 Task: Find connections with filter location West Bridgford with filter topic #Socialnetworkingwith filter profile language Potuguese with filter current company Akasa Air with filter school PSG College of Arts and Science with filter industry Caterers with filter service category WordPress Design with filter keywords title Account Manager
Action: Mouse moved to (529, 64)
Screenshot: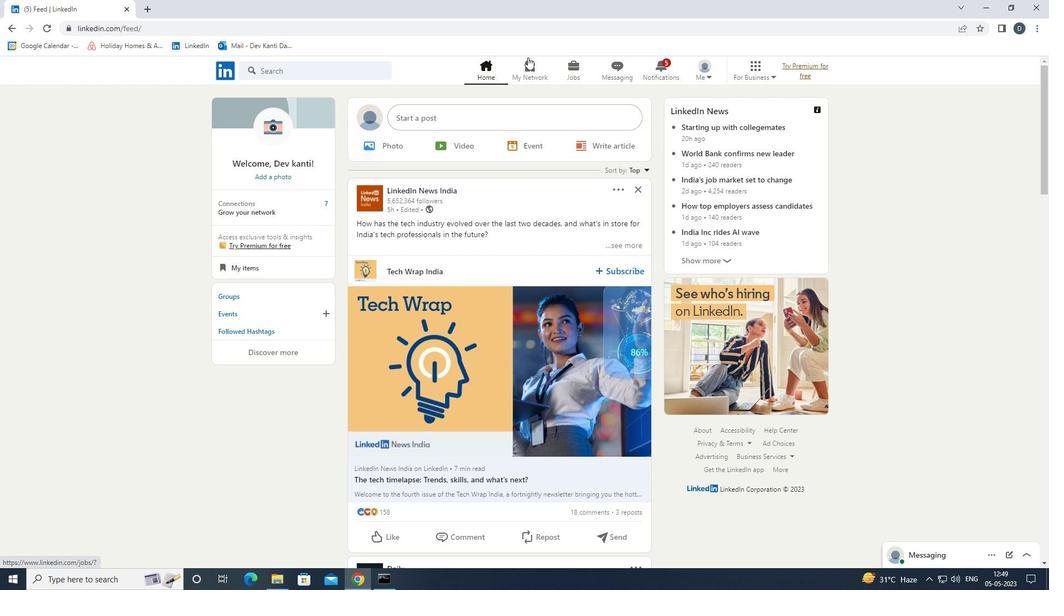 
Action: Mouse pressed left at (529, 64)
Screenshot: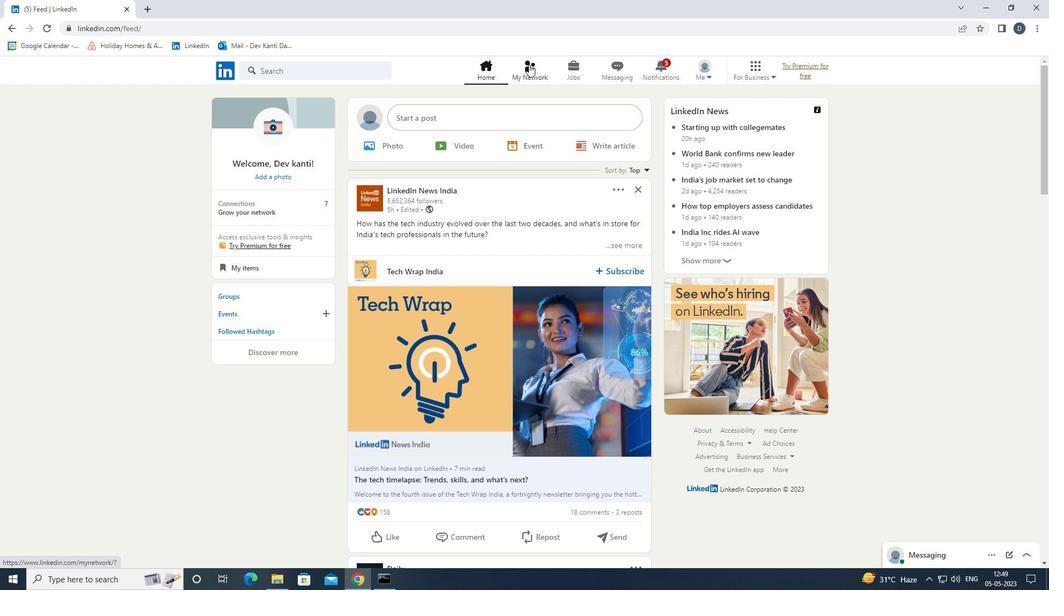 
Action: Mouse moved to (360, 133)
Screenshot: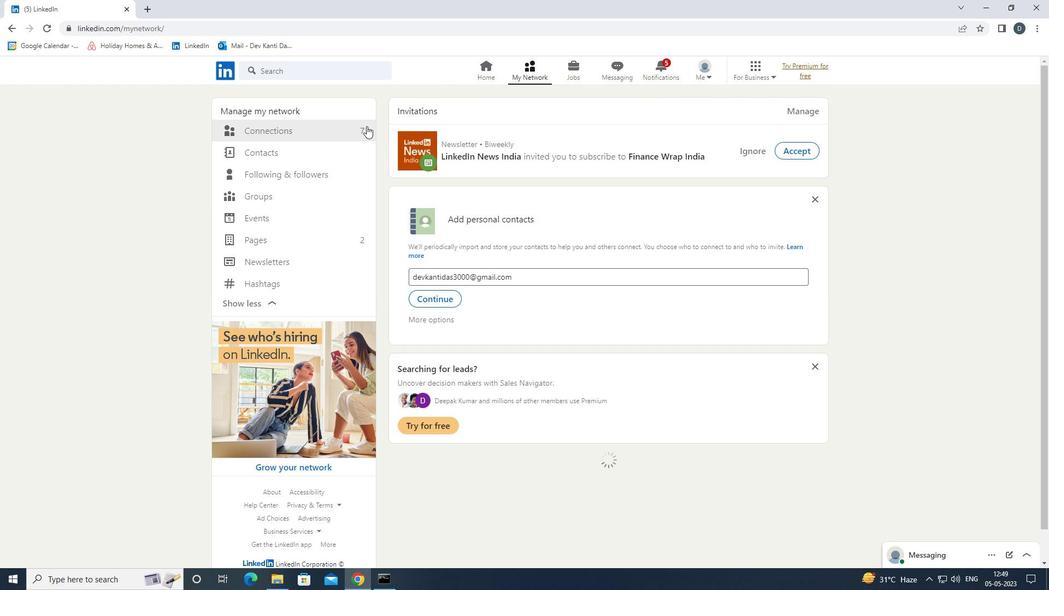 
Action: Mouse pressed left at (360, 133)
Screenshot: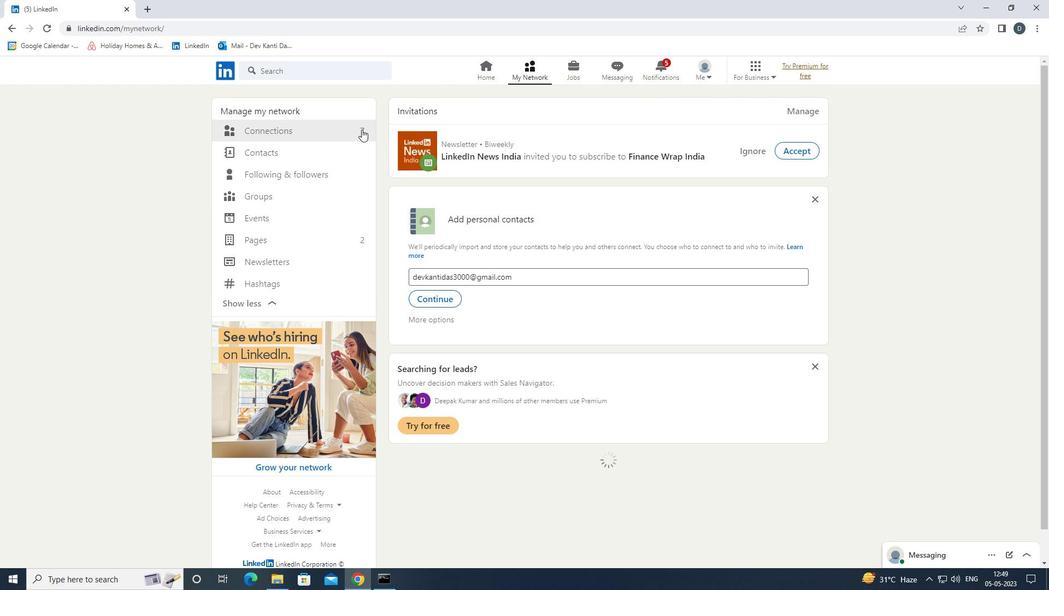 
Action: Mouse moved to (600, 132)
Screenshot: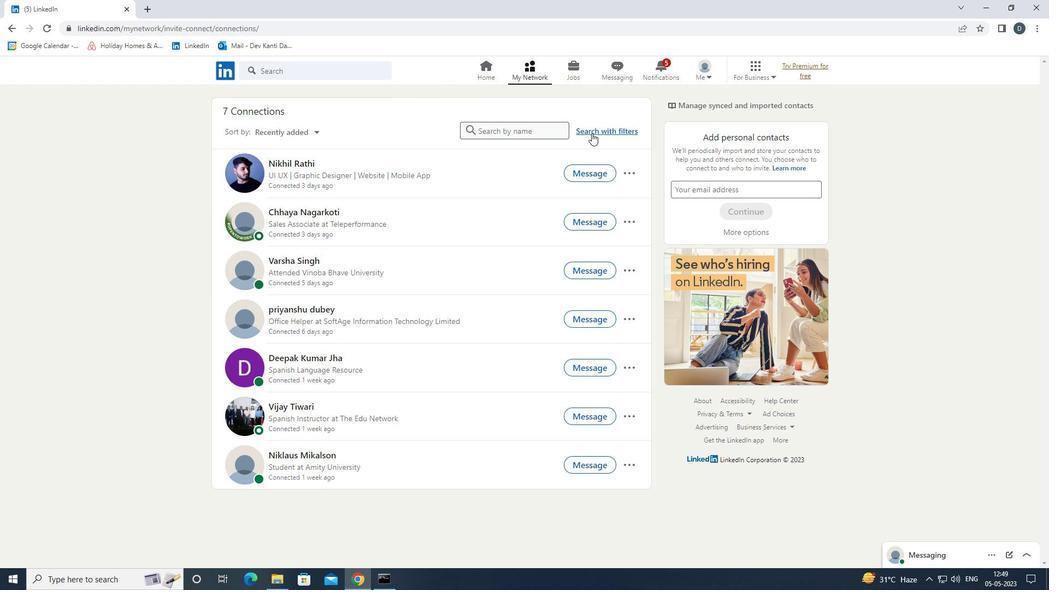 
Action: Mouse pressed left at (600, 132)
Screenshot: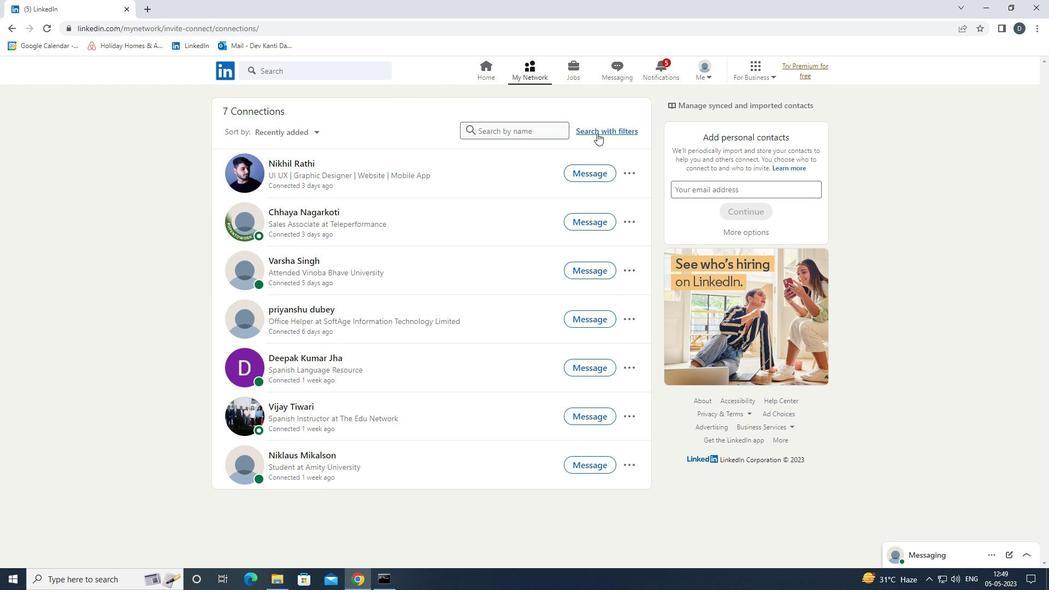 
Action: Mouse moved to (556, 101)
Screenshot: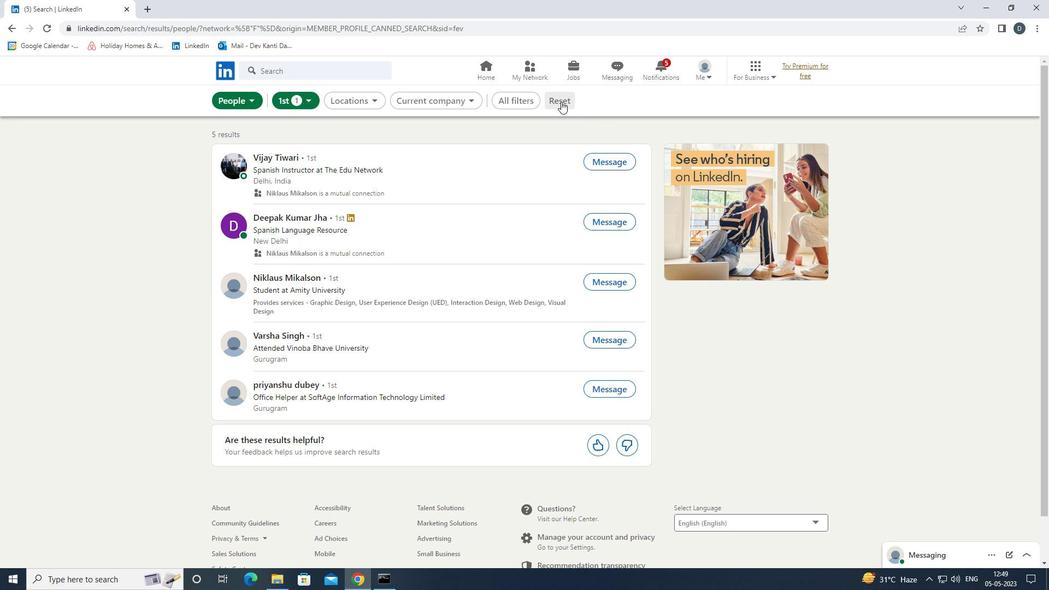 
Action: Mouse pressed left at (556, 101)
Screenshot: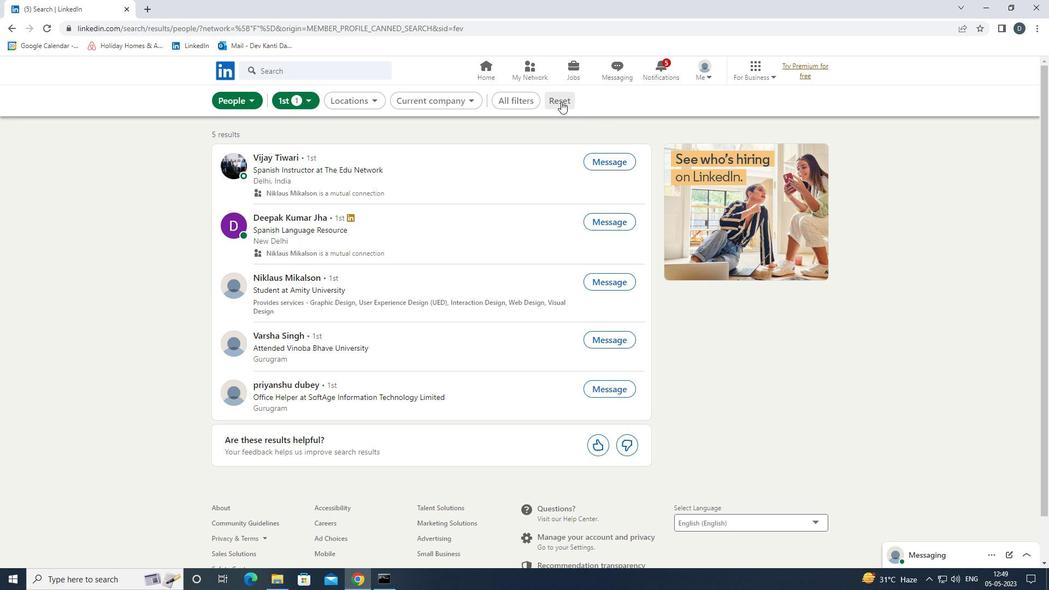 
Action: Mouse moved to (538, 98)
Screenshot: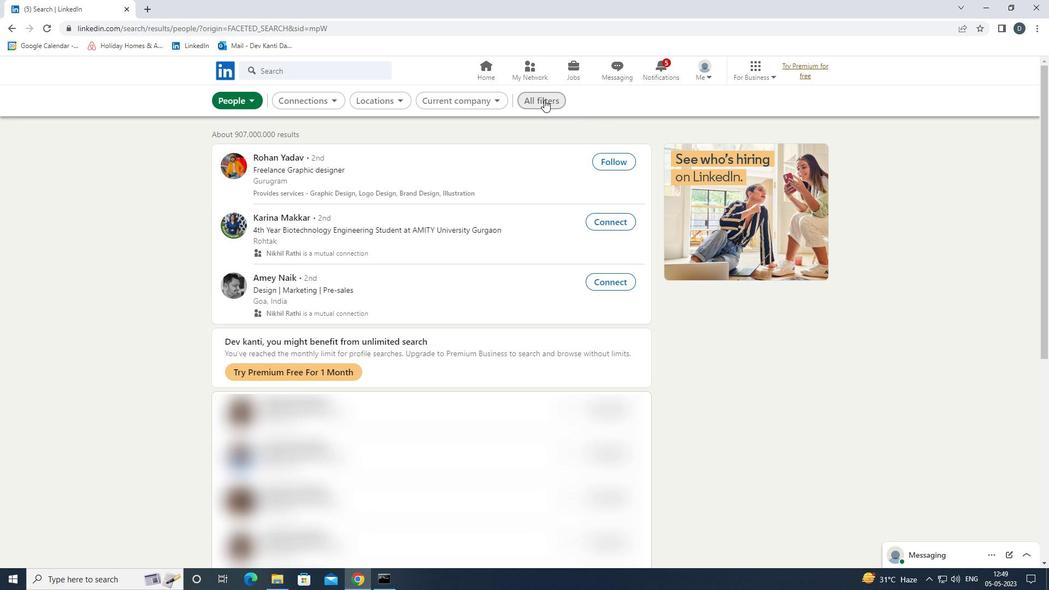 
Action: Mouse pressed left at (538, 98)
Screenshot: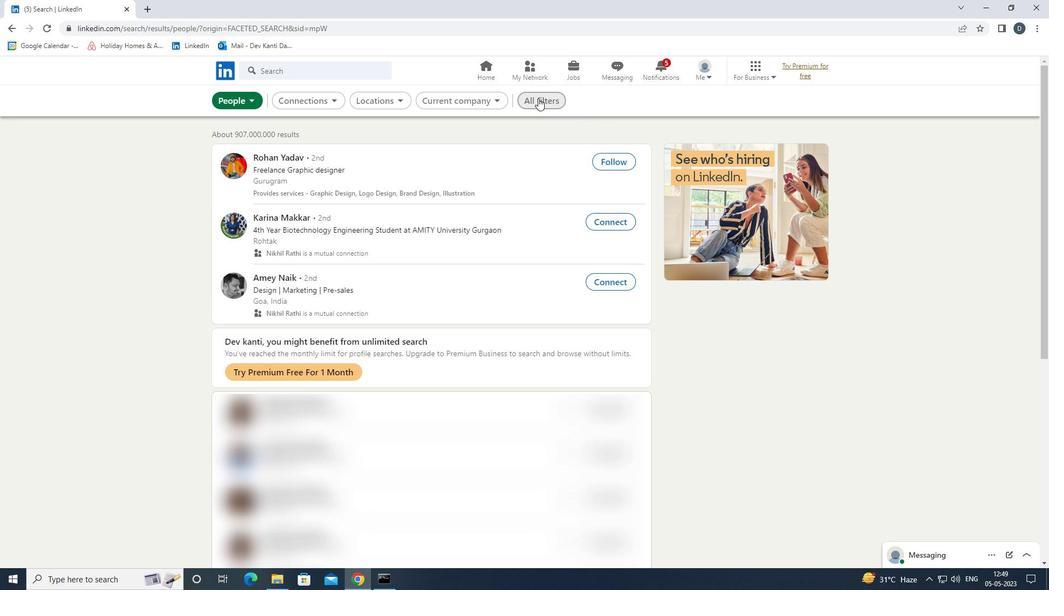 
Action: Mouse moved to (874, 288)
Screenshot: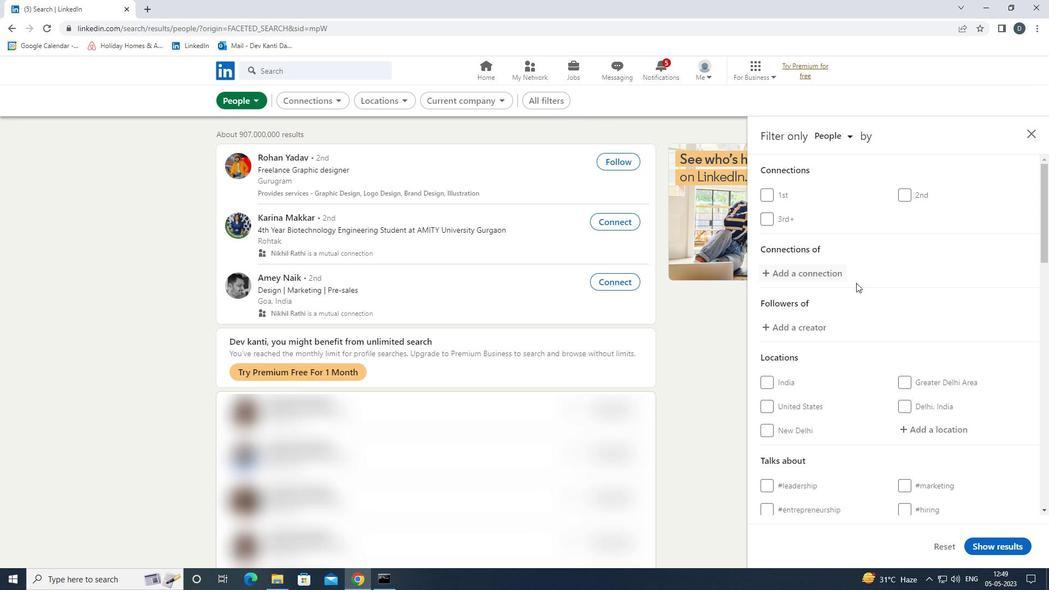 
Action: Mouse scrolled (874, 288) with delta (0, 0)
Screenshot: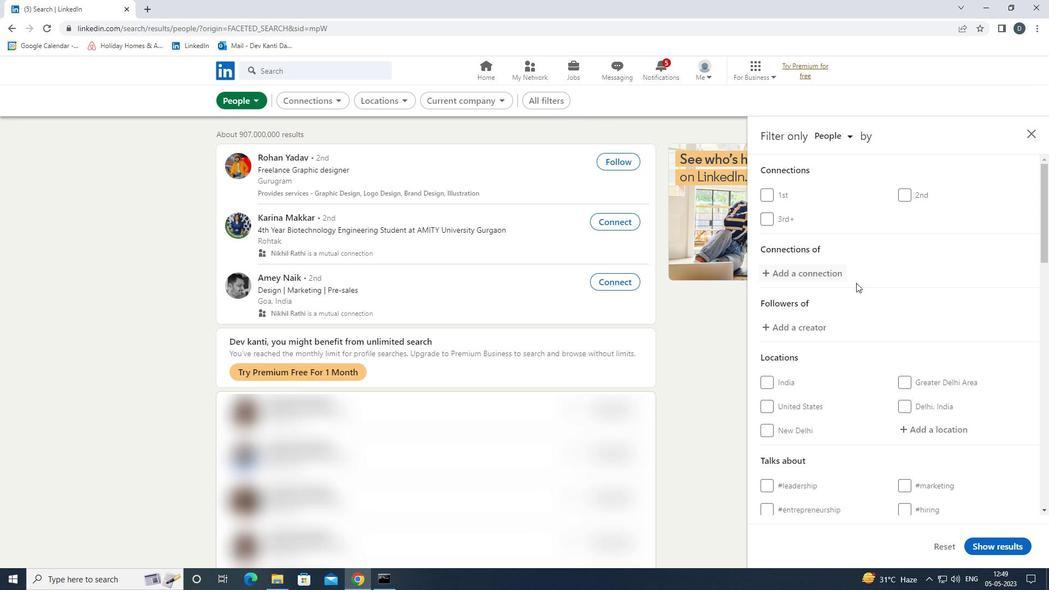 
Action: Mouse moved to (885, 290)
Screenshot: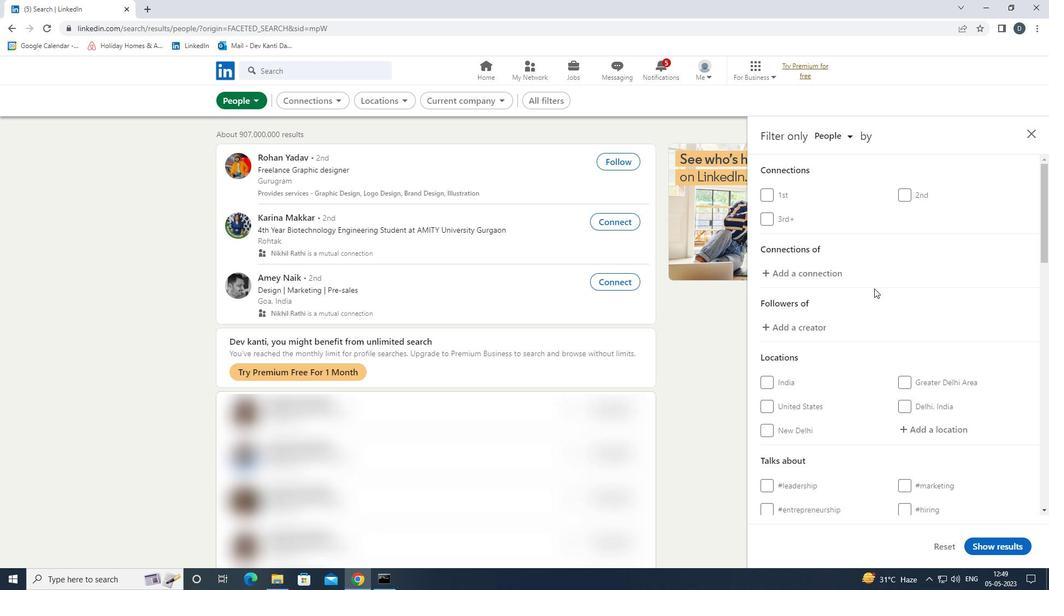 
Action: Mouse scrolled (885, 289) with delta (0, 0)
Screenshot: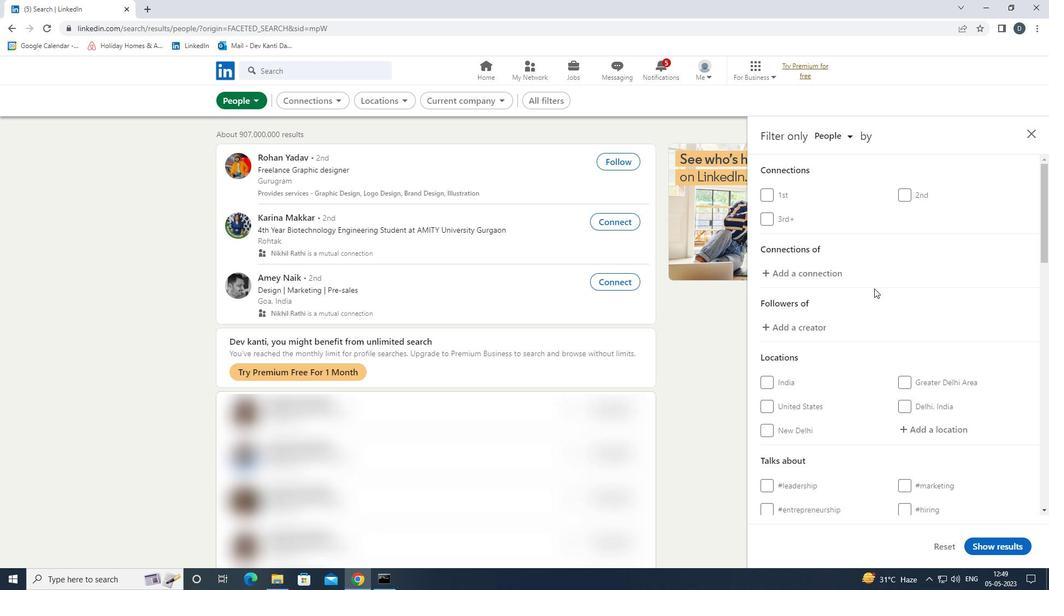 
Action: Mouse moved to (912, 311)
Screenshot: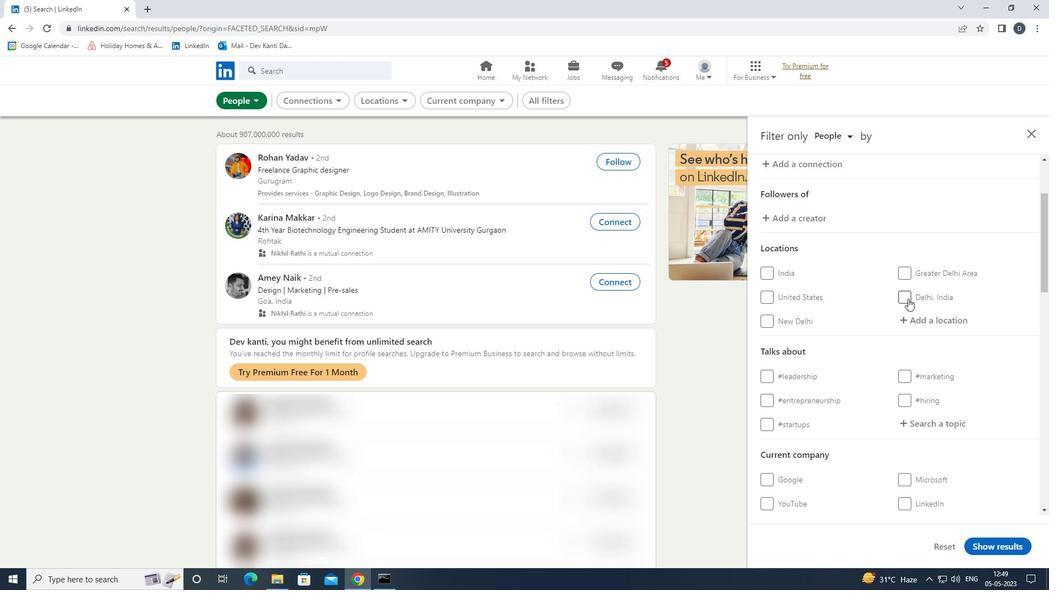 
Action: Mouse pressed left at (912, 311)
Screenshot: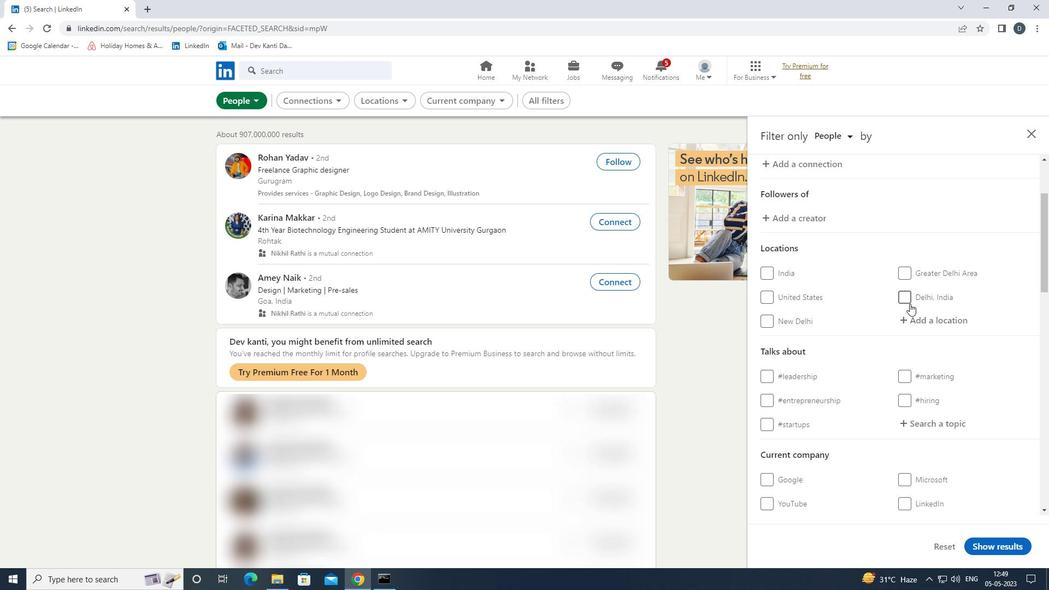 
Action: Mouse moved to (821, 321)
Screenshot: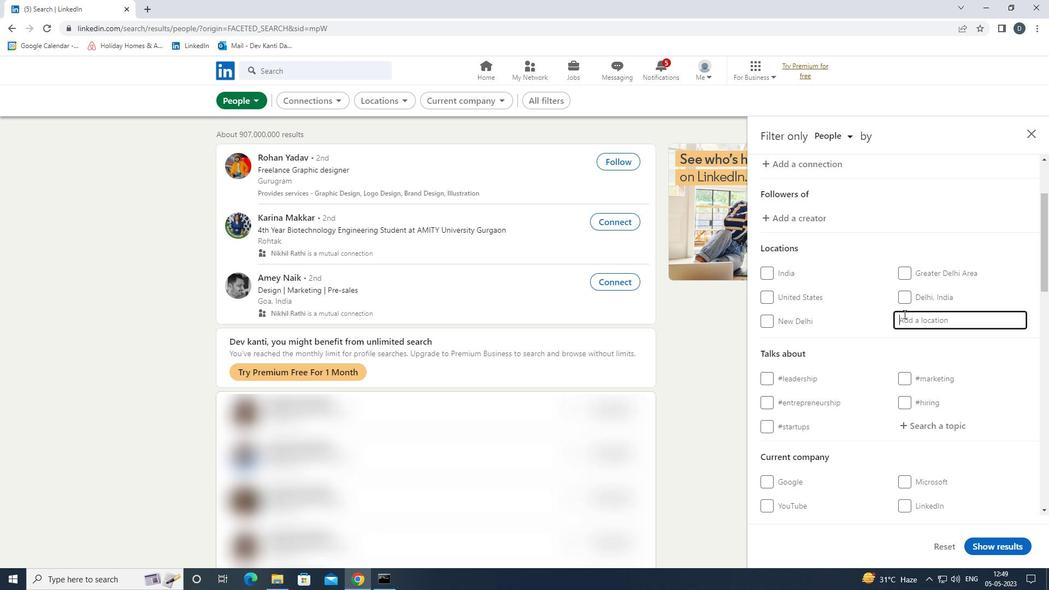 
Action: Key pressed <Key.shift><Key.shift>WEST<Key.space><Key.shift>BRIDFORD<Key.down><Key.left><Key.left><Key.left><Key.left>
Screenshot: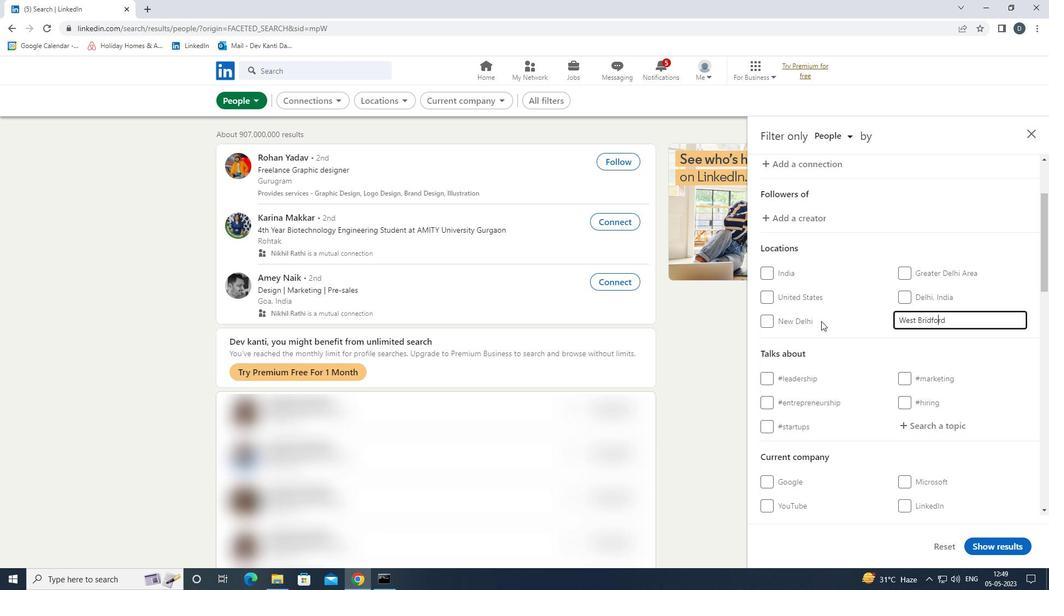 
Action: Mouse moved to (821, 321)
Screenshot: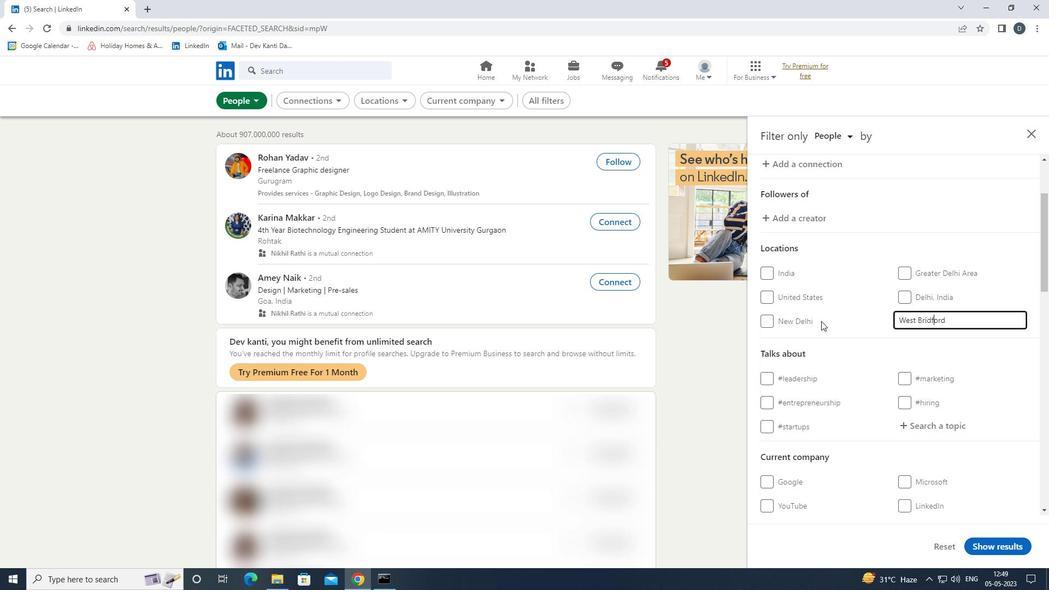 
Action: Key pressed G<Key.right><Key.right><Key.right><Key.right><Key.enter>
Screenshot: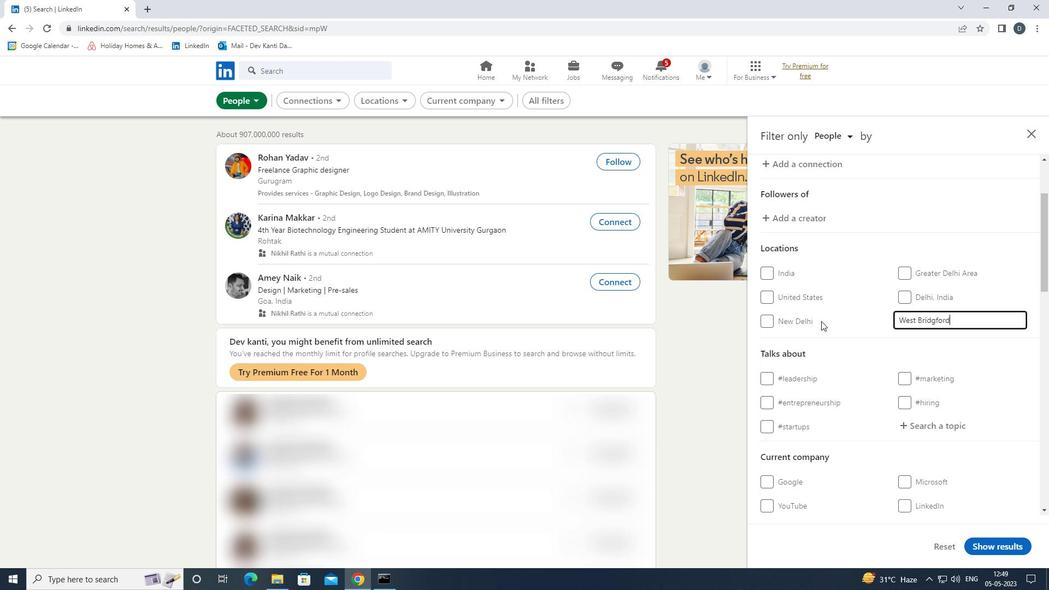 
Action: Mouse scrolled (821, 320) with delta (0, 0)
Screenshot: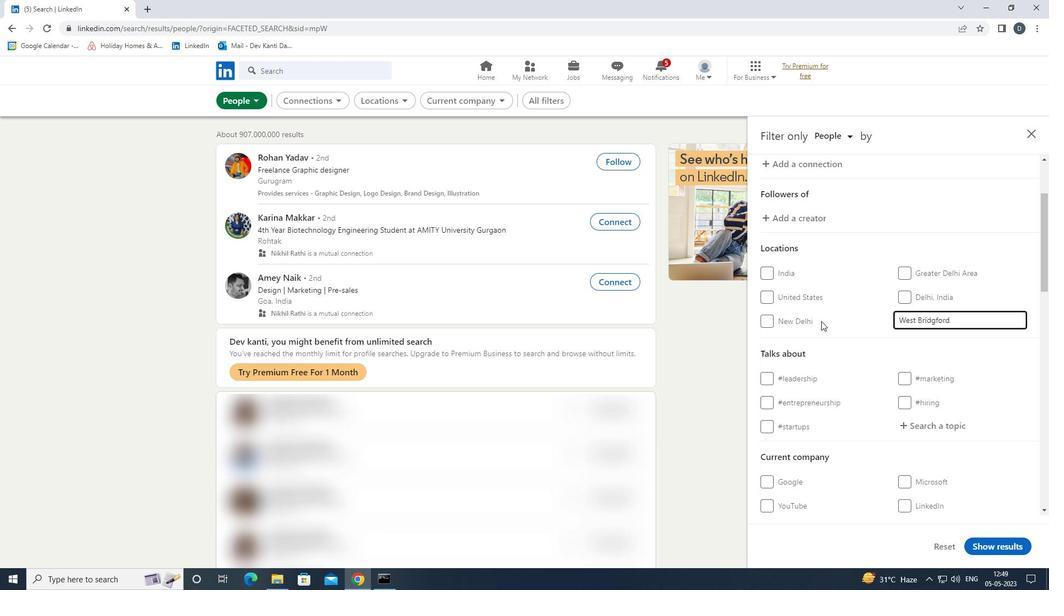 
Action: Mouse moved to (835, 318)
Screenshot: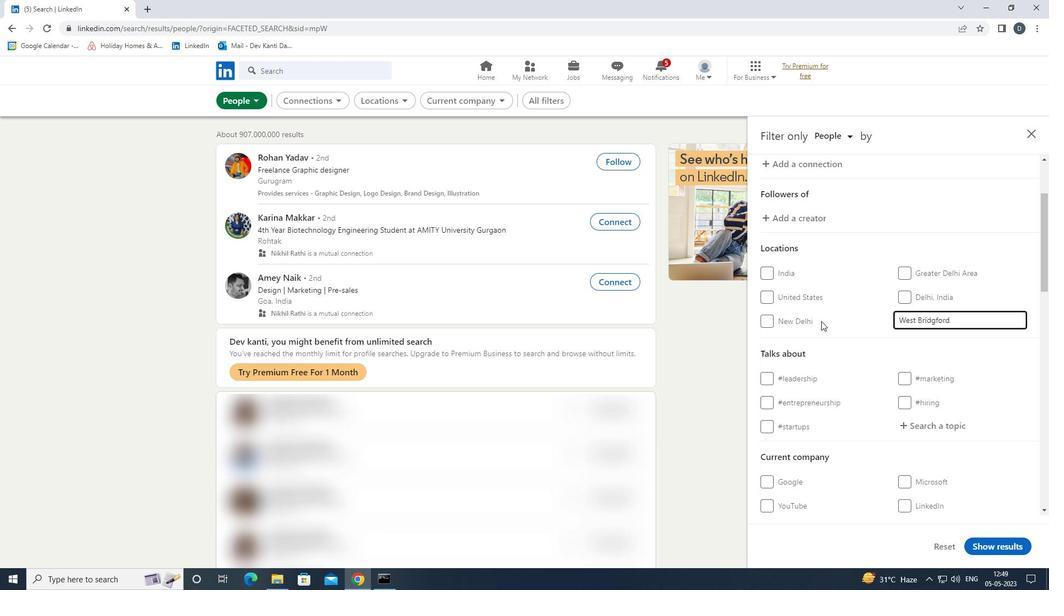
Action: Mouse scrolled (835, 317) with delta (0, 0)
Screenshot: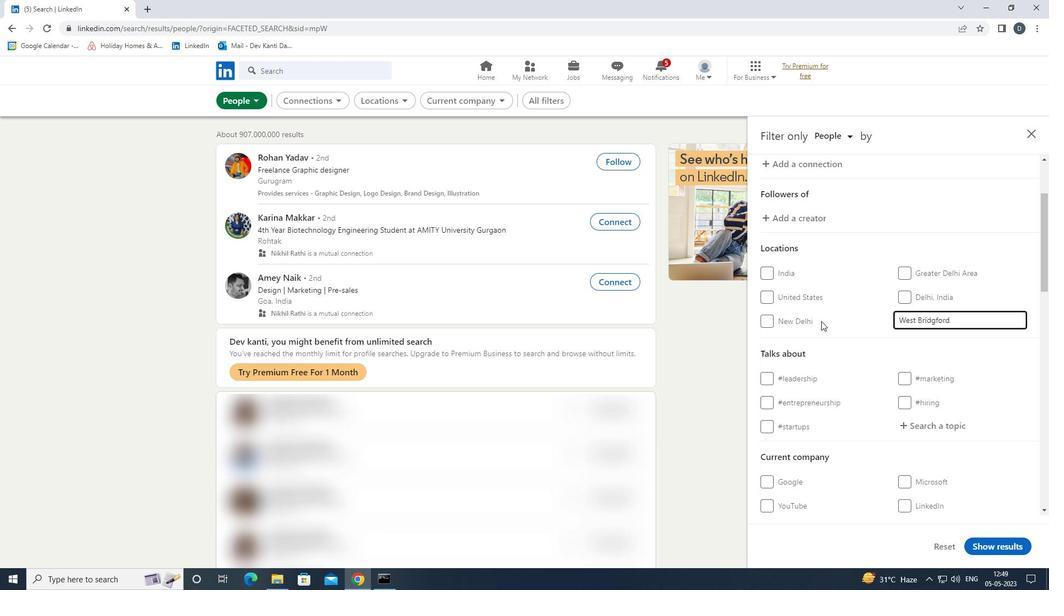 
Action: Mouse moved to (917, 306)
Screenshot: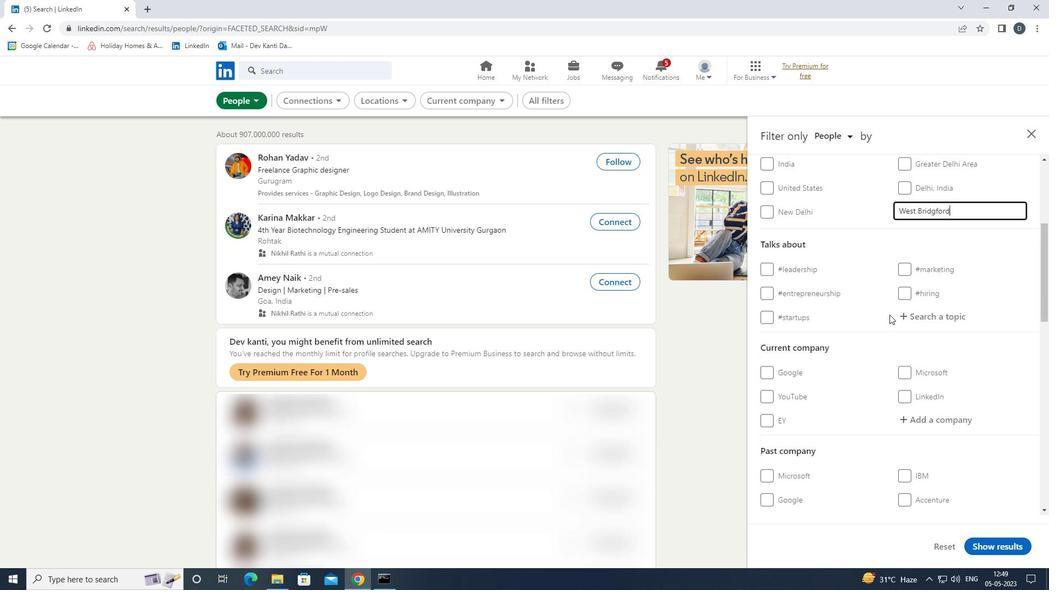 
Action: Mouse pressed left at (917, 306)
Screenshot: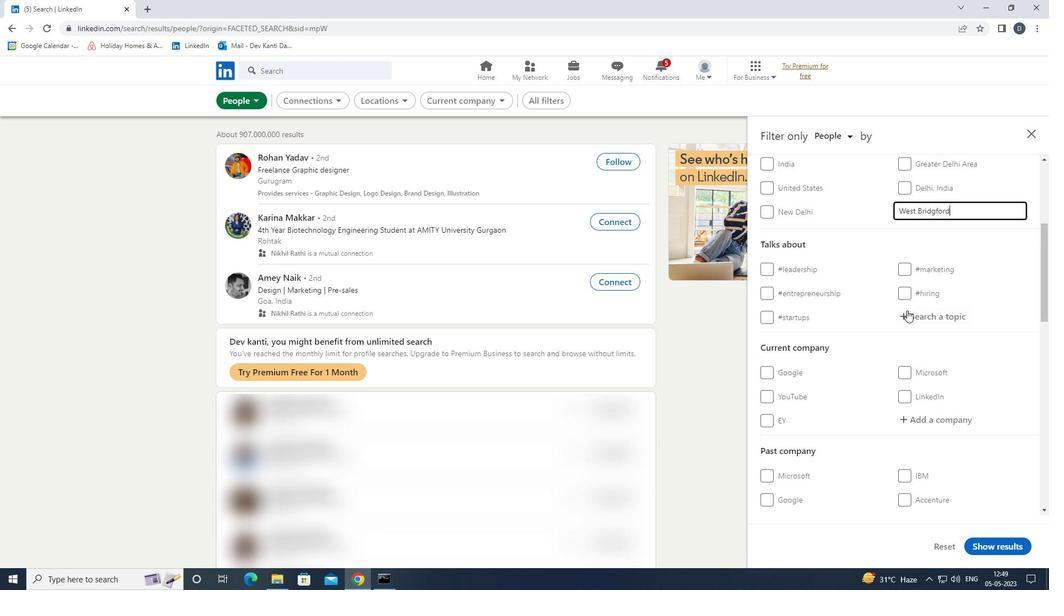 
Action: Mouse moved to (911, 311)
Screenshot: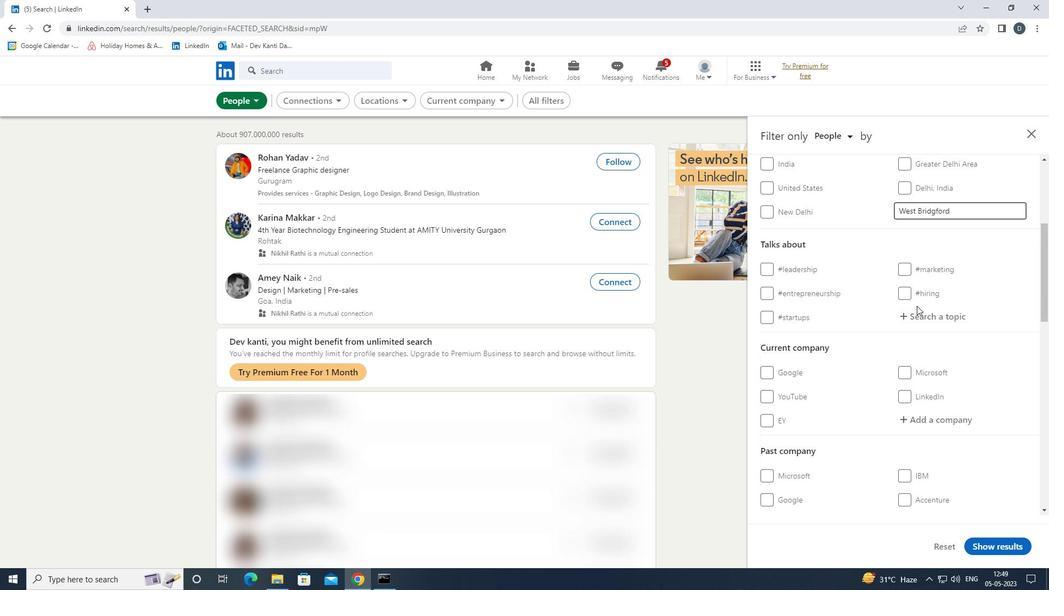 
Action: Mouse pressed left at (911, 311)
Screenshot: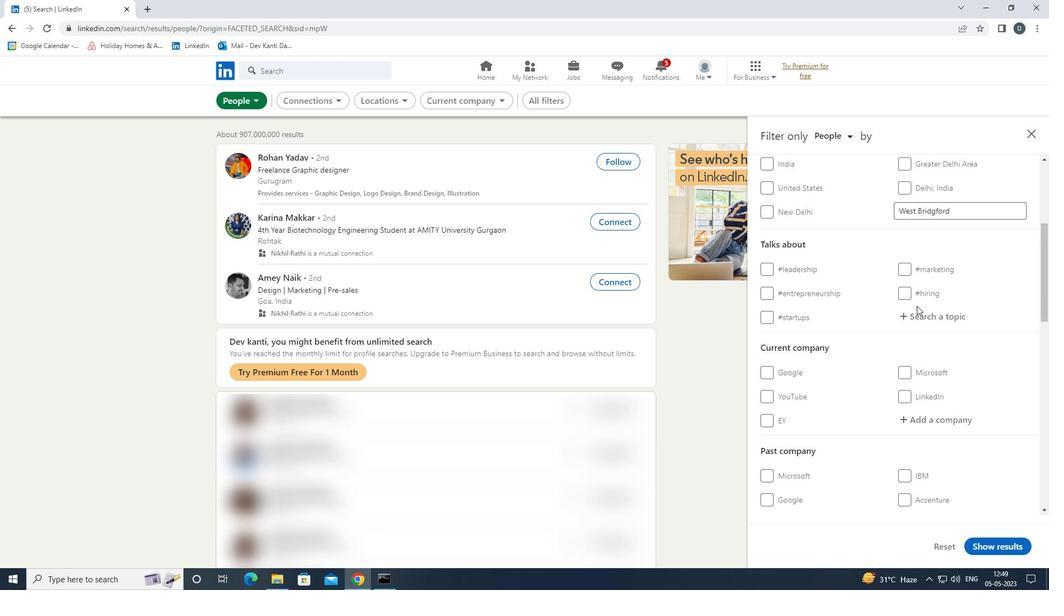 
Action: Mouse moved to (816, 300)
Screenshot: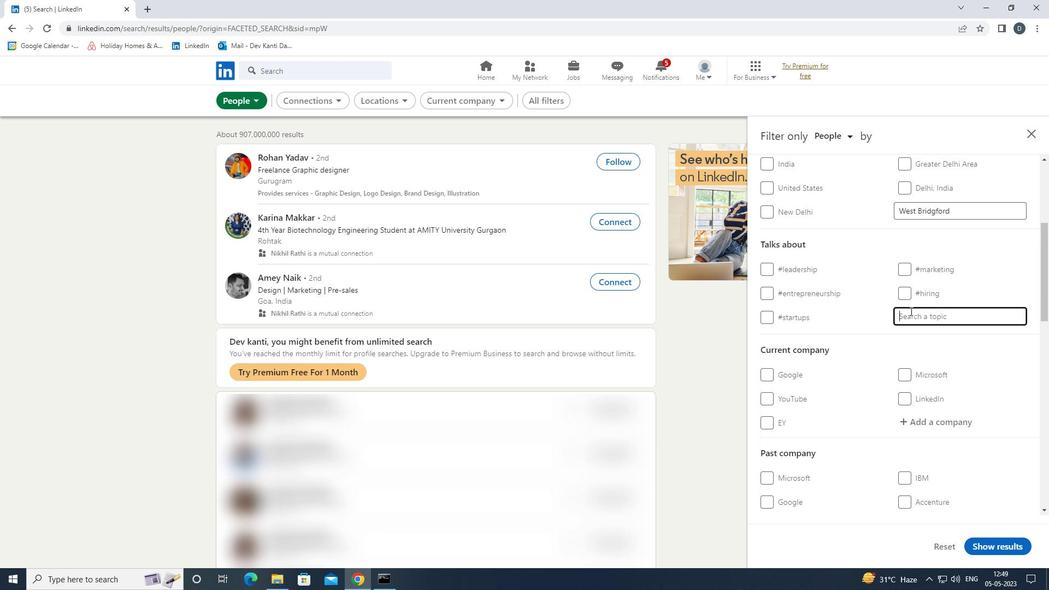 
Action: Key pressed SOCIALNETWORKING<Key.down><Key.enter>
Screenshot: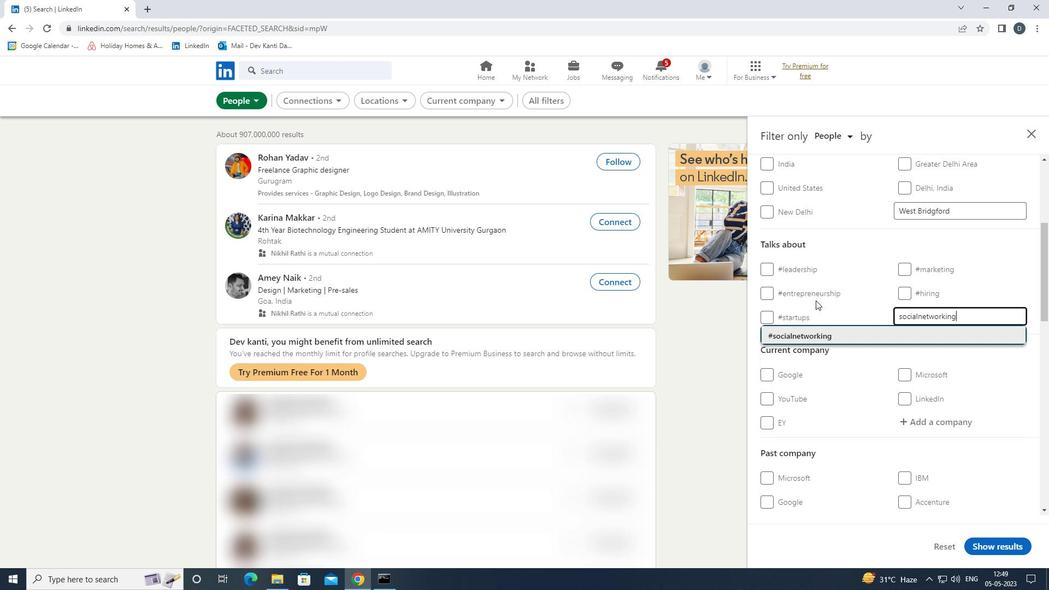 
Action: Mouse moved to (816, 300)
Screenshot: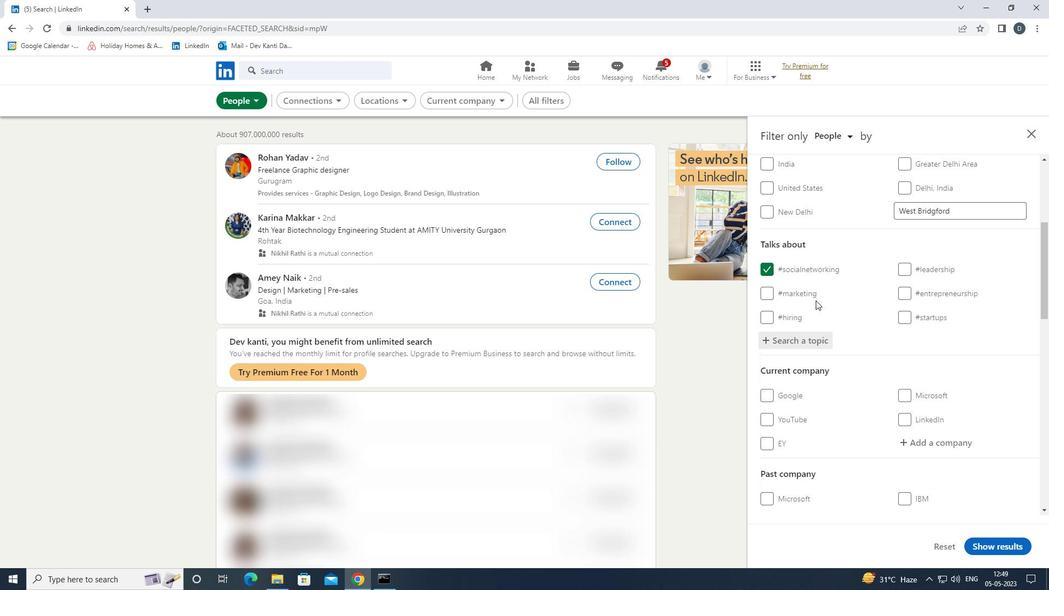 
Action: Mouse scrolled (816, 300) with delta (0, 0)
Screenshot: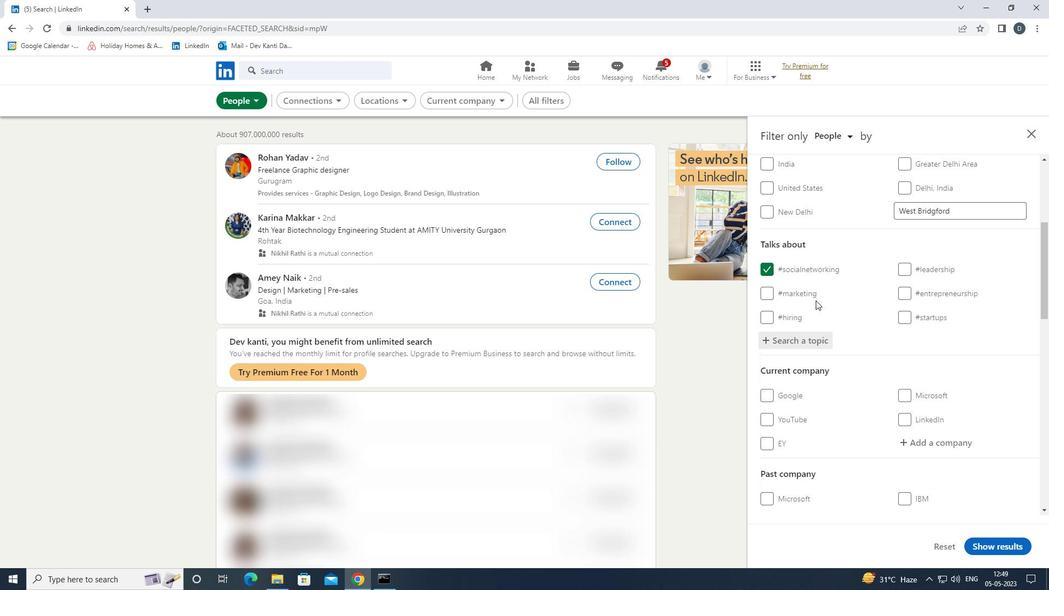 
Action: Mouse moved to (820, 301)
Screenshot: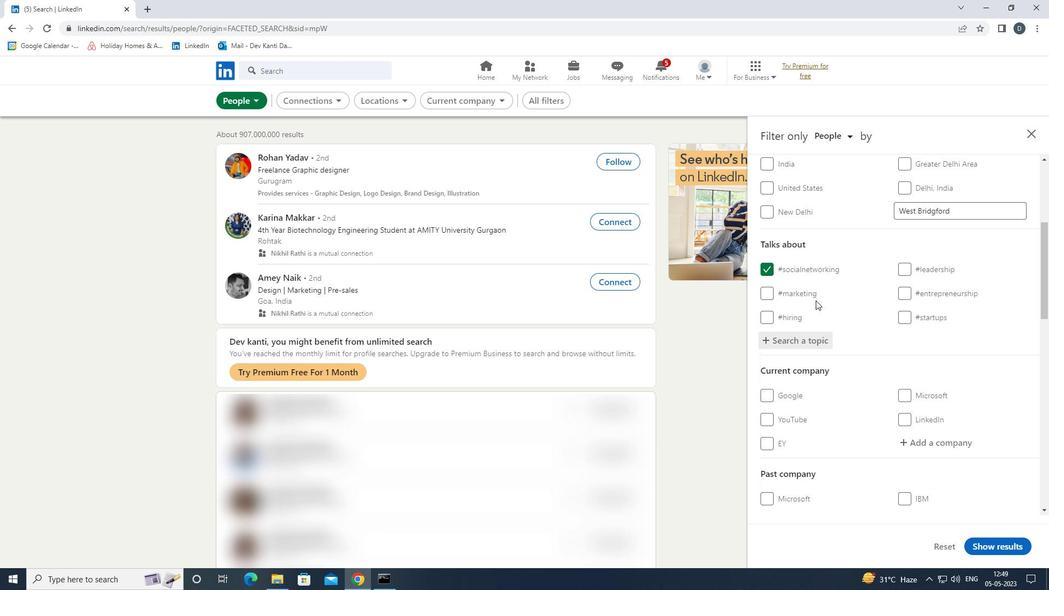 
Action: Mouse scrolled (820, 300) with delta (0, 0)
Screenshot: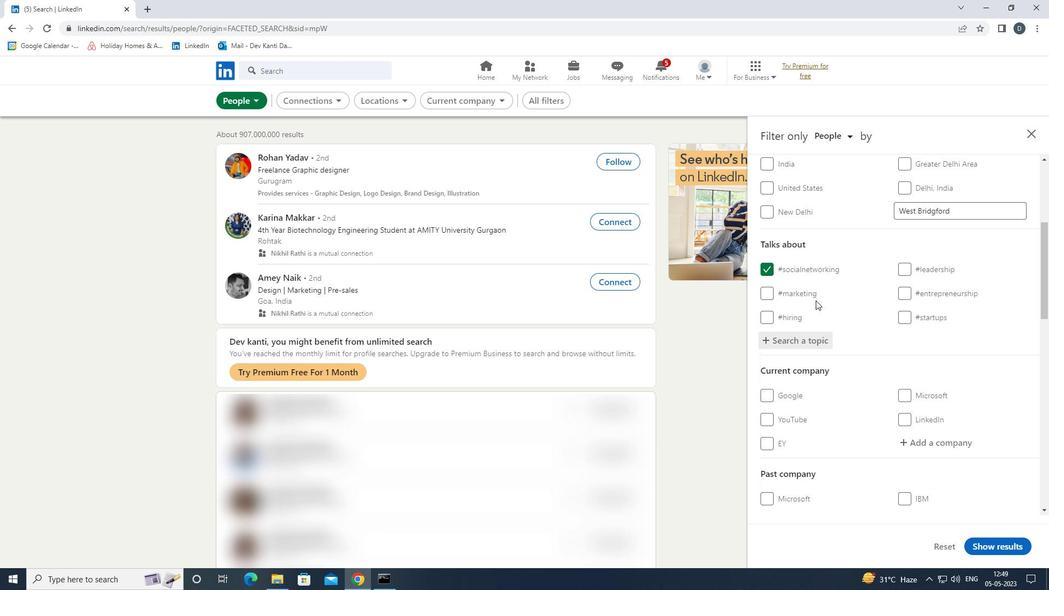 
Action: Mouse moved to (835, 306)
Screenshot: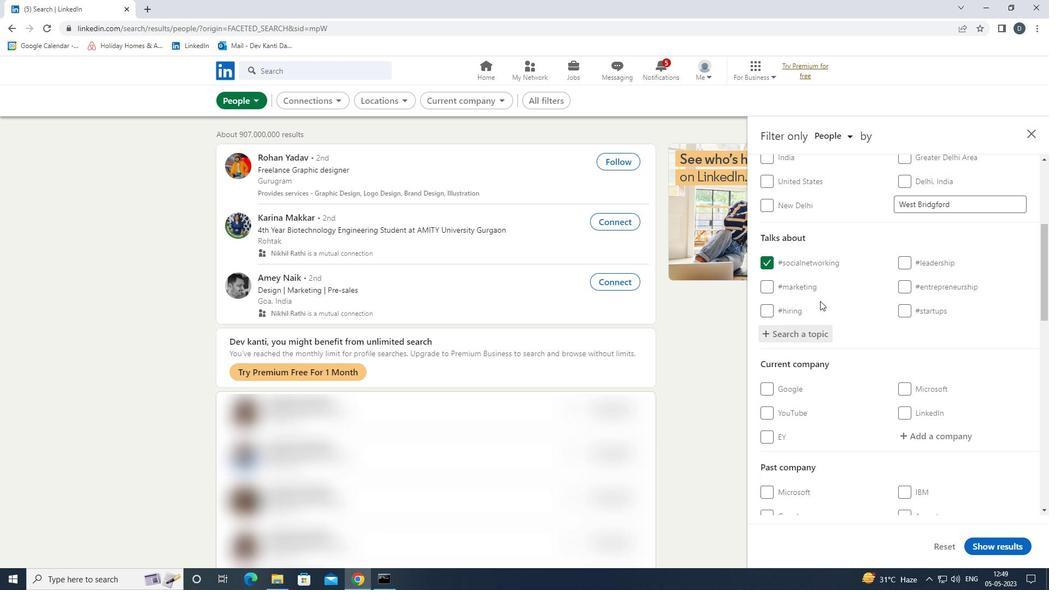 
Action: Mouse scrolled (835, 306) with delta (0, 0)
Screenshot: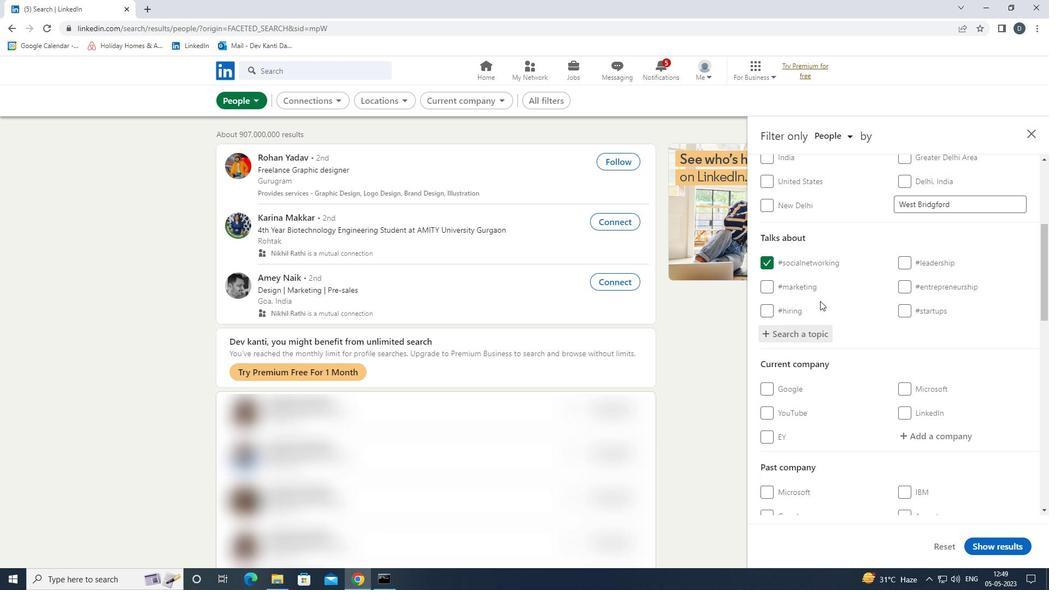 
Action: Mouse moved to (845, 310)
Screenshot: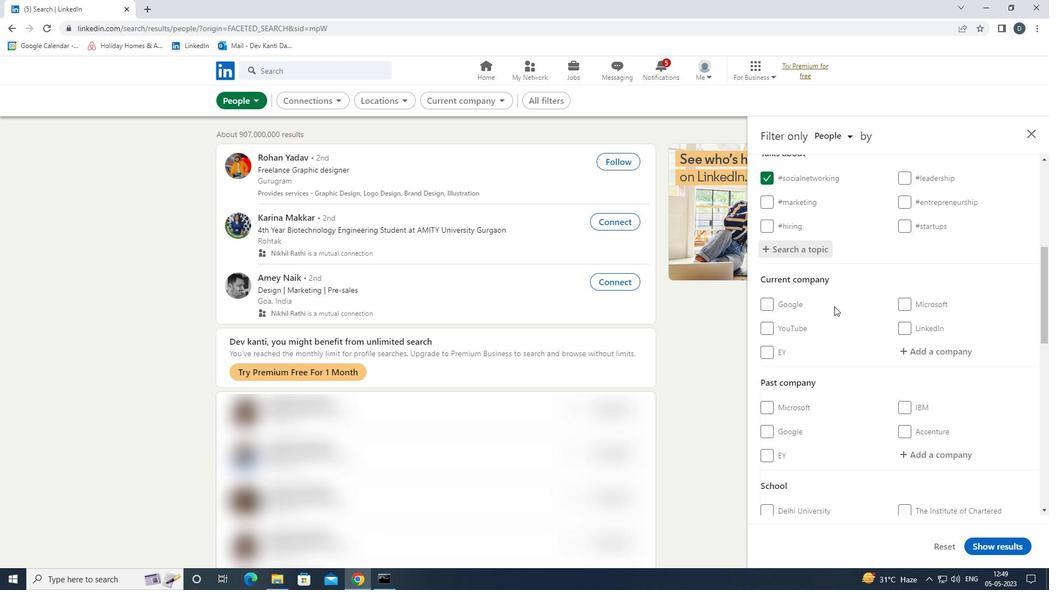 
Action: Mouse scrolled (845, 310) with delta (0, 0)
Screenshot: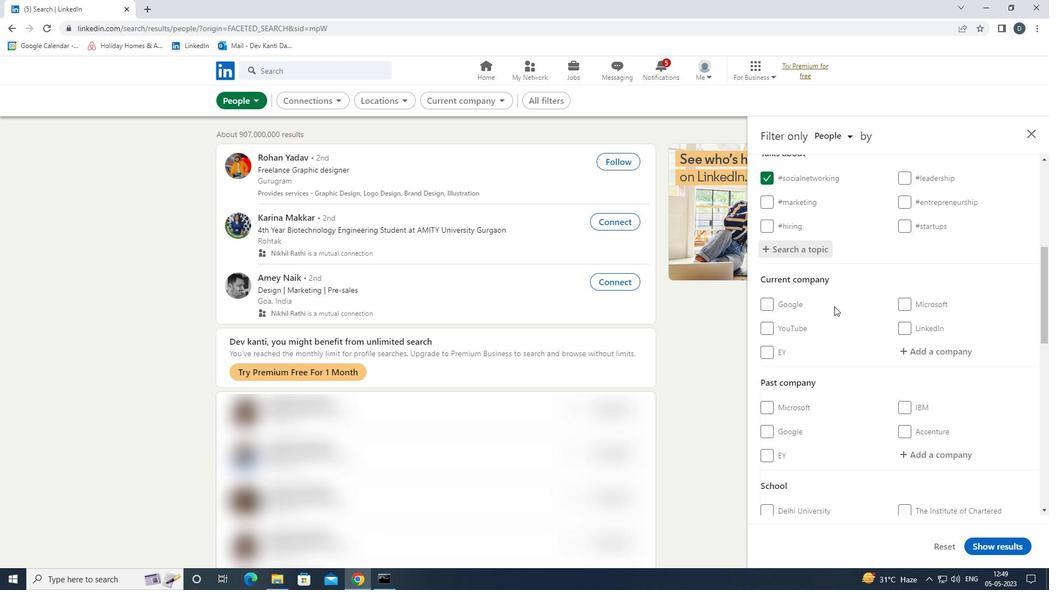 
Action: Mouse moved to (849, 310)
Screenshot: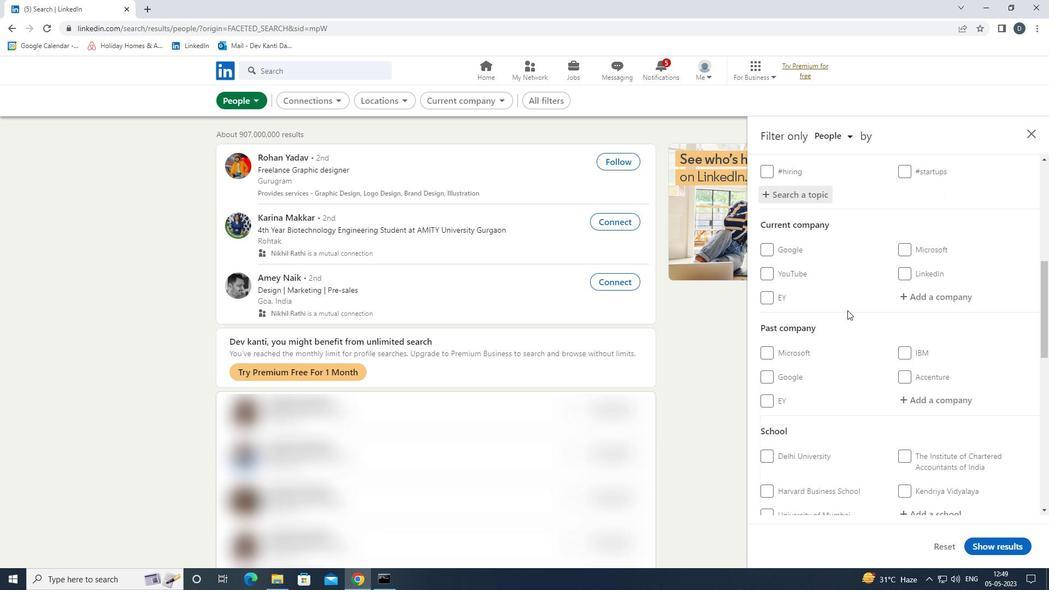 
Action: Mouse scrolled (849, 310) with delta (0, 0)
Screenshot: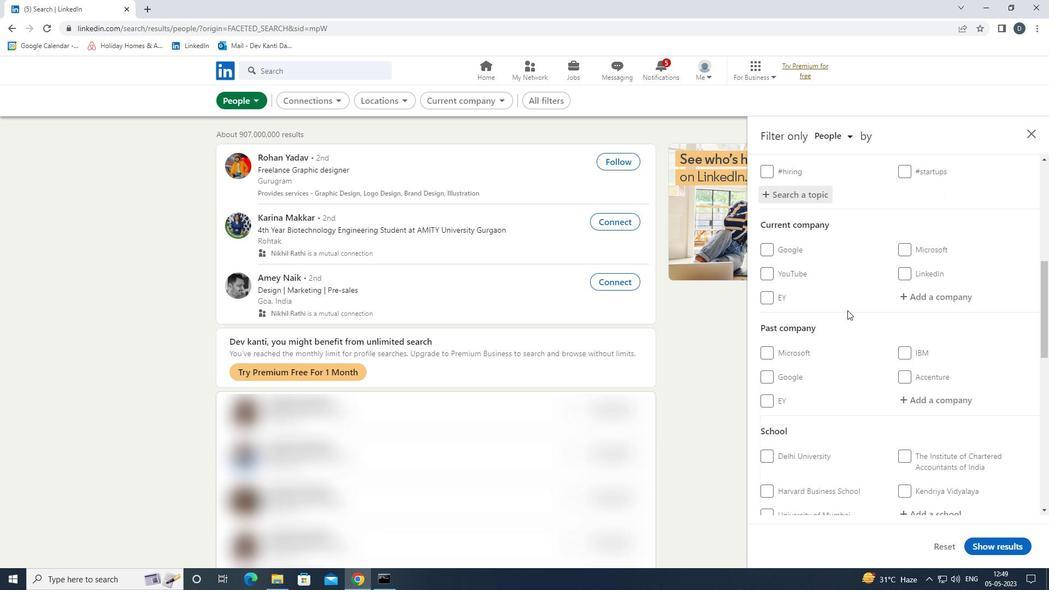 
Action: Mouse moved to (905, 270)
Screenshot: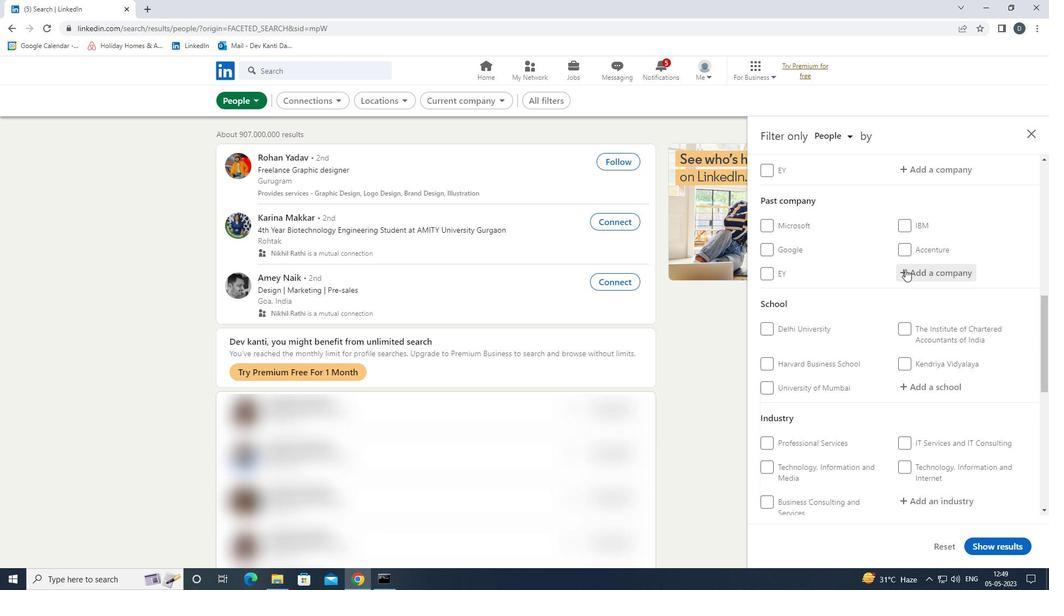 
Action: Mouse scrolled (905, 269) with delta (0, 0)
Screenshot: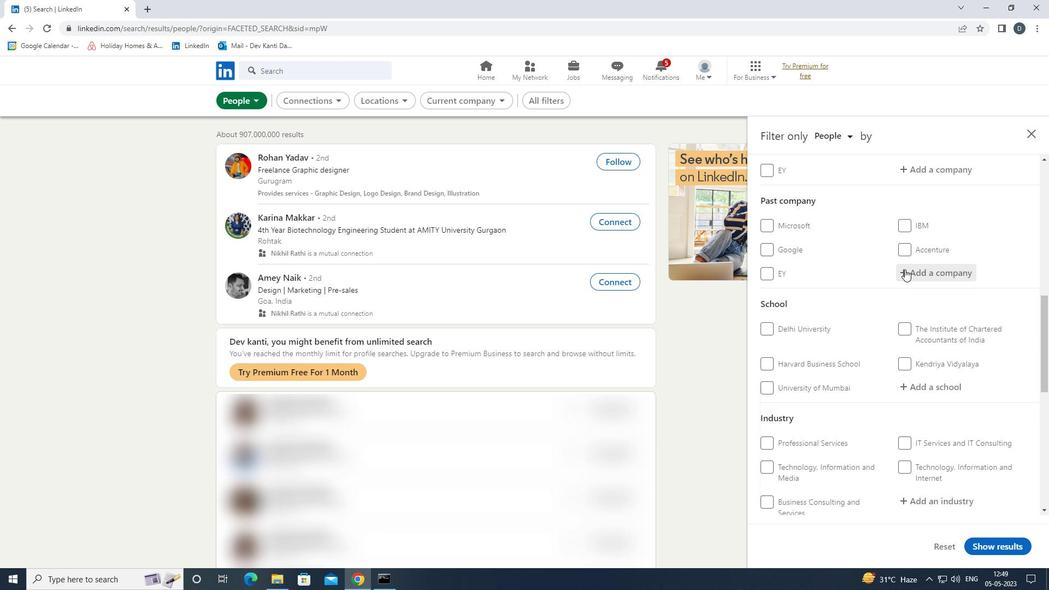 
Action: Mouse moved to (903, 273)
Screenshot: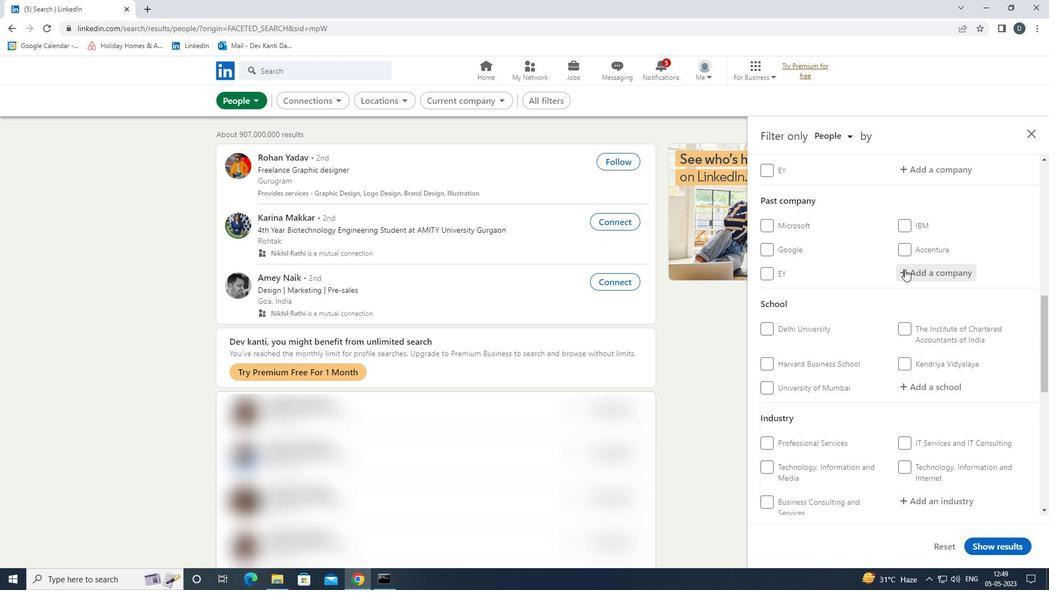 
Action: Mouse scrolled (903, 272) with delta (0, 0)
Screenshot: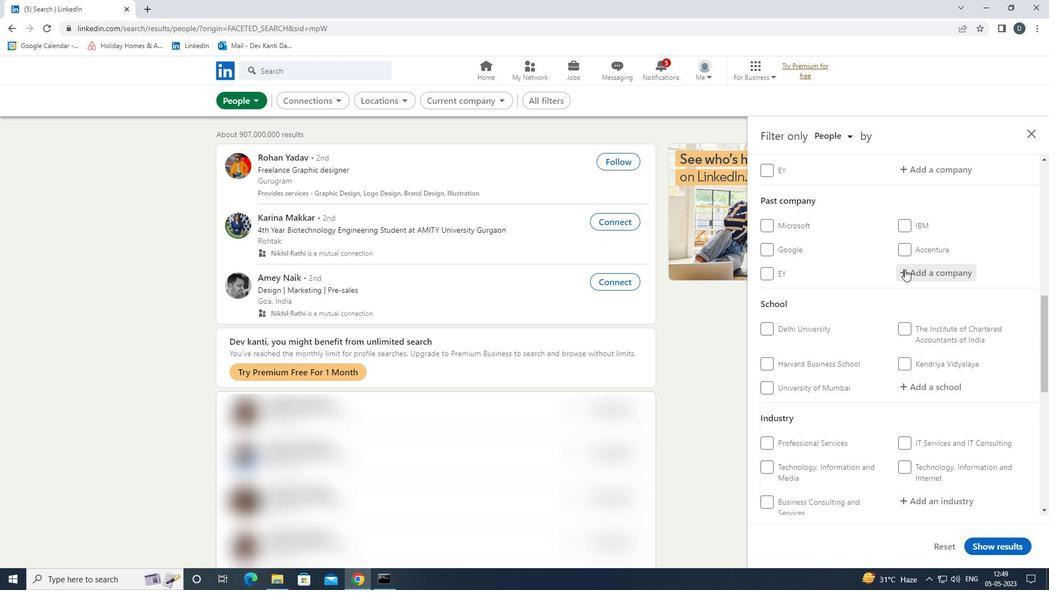 
Action: Mouse moved to (903, 276)
Screenshot: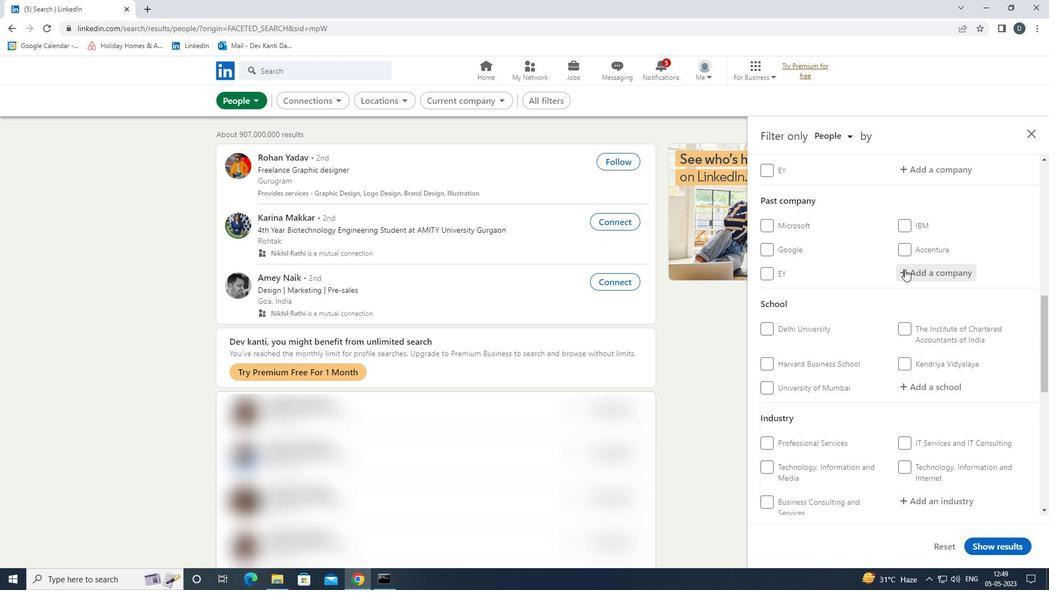 
Action: Mouse scrolled (903, 276) with delta (0, 0)
Screenshot: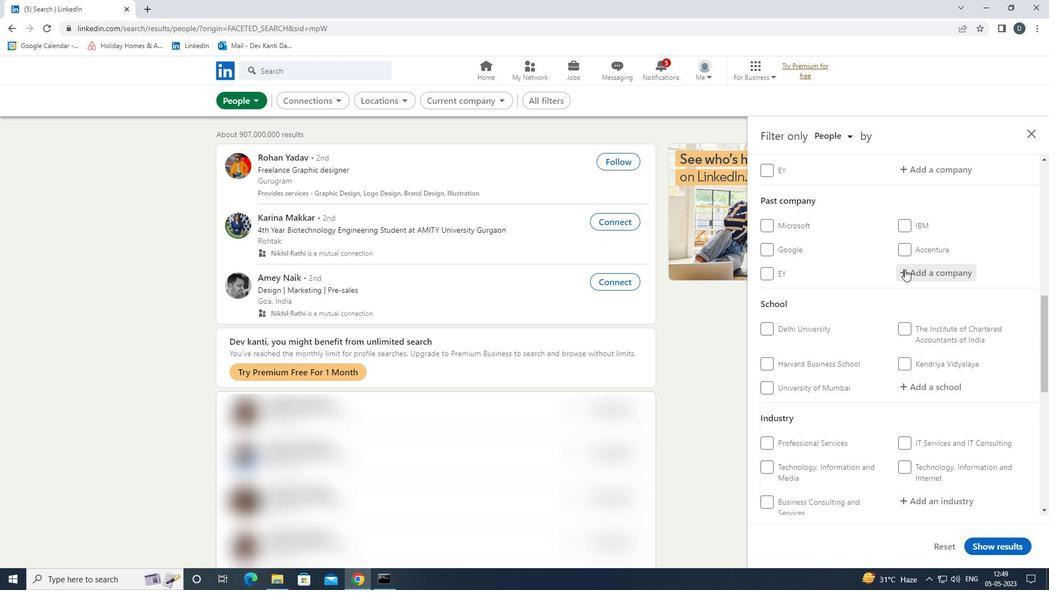 
Action: Mouse moved to (902, 279)
Screenshot: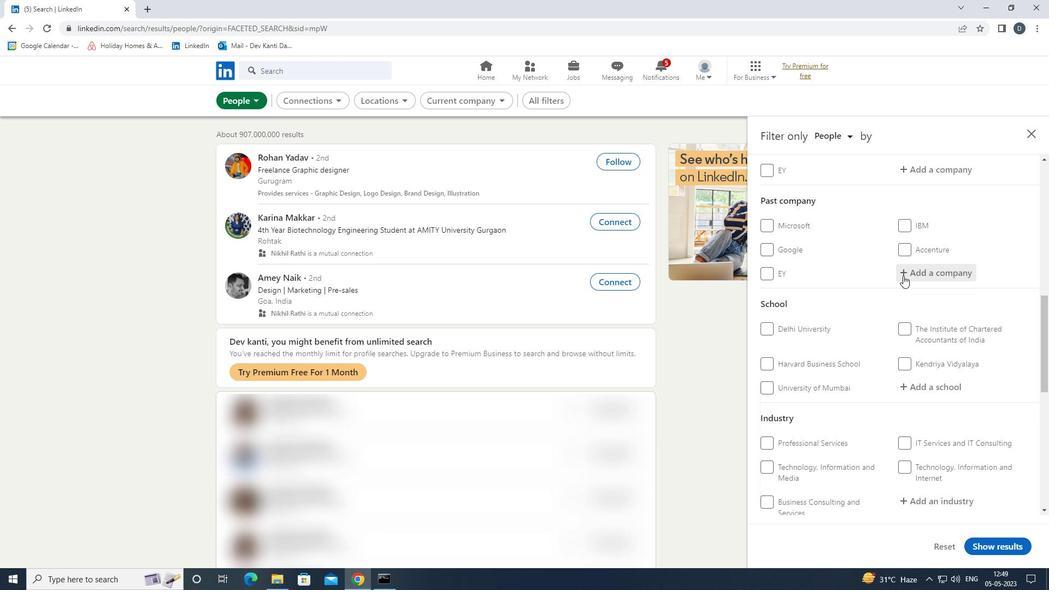 
Action: Mouse scrolled (902, 278) with delta (0, 0)
Screenshot: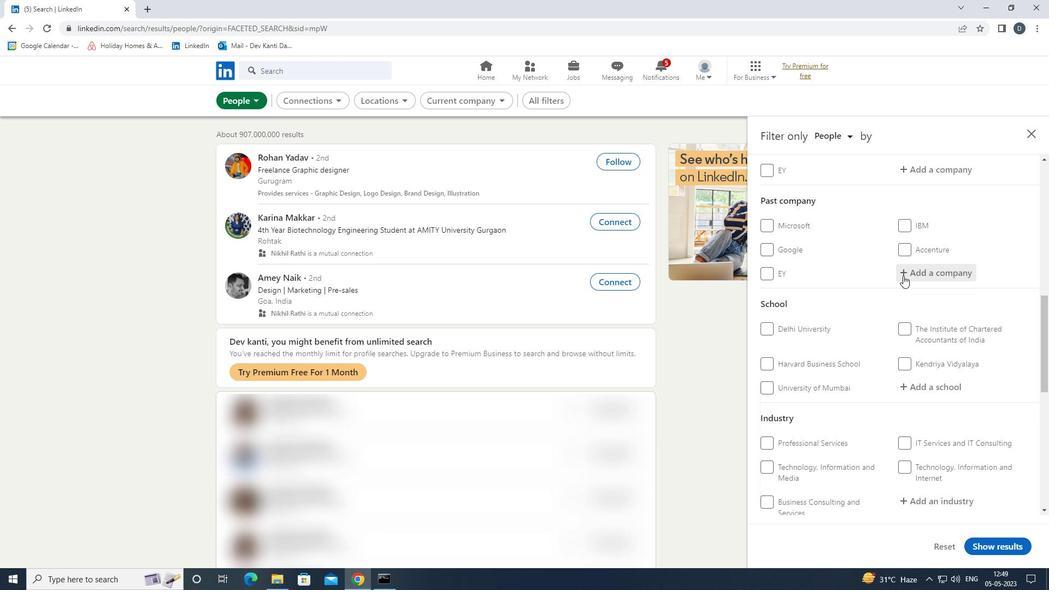 
Action: Mouse moved to (901, 282)
Screenshot: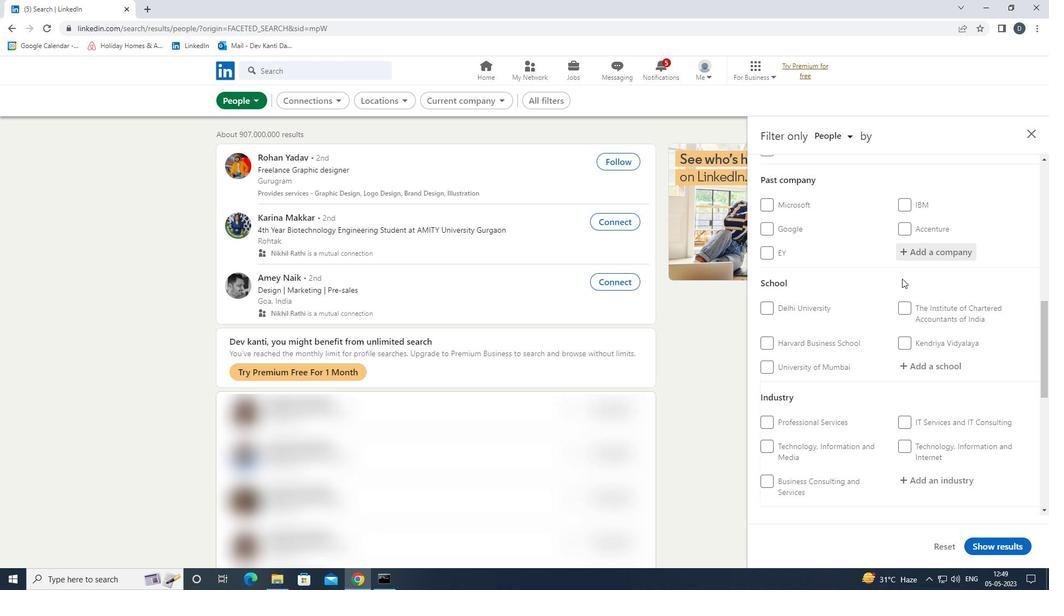 
Action: Mouse scrolled (901, 282) with delta (0, 0)
Screenshot: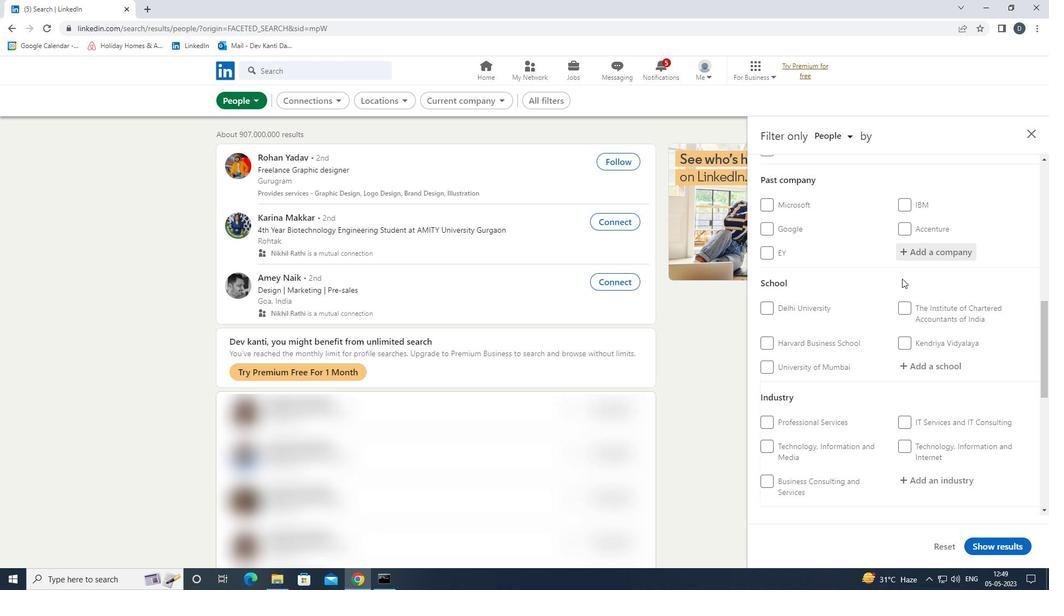 
Action: Mouse moved to (911, 321)
Screenshot: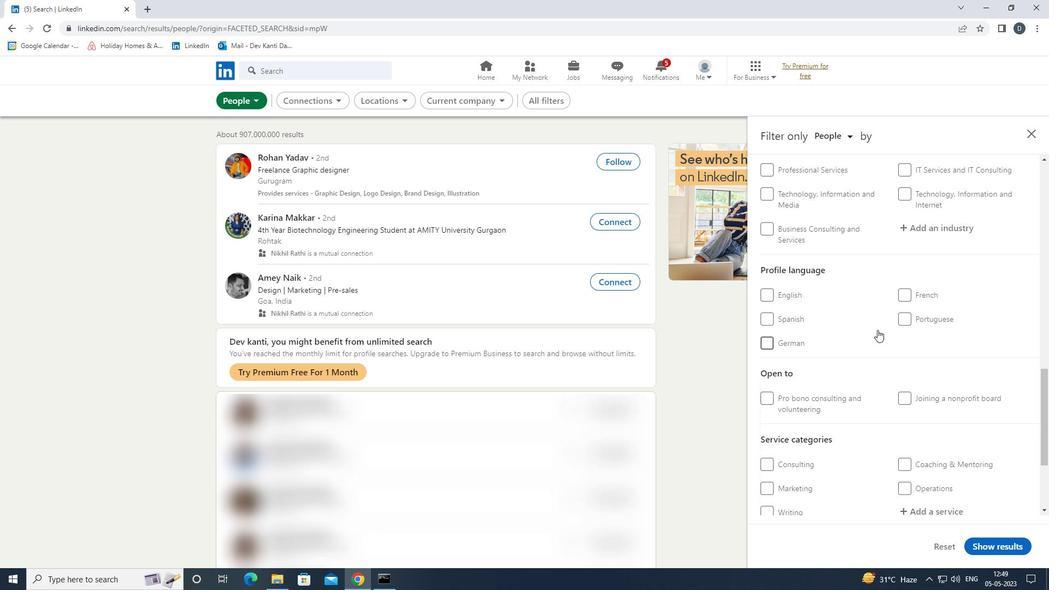 
Action: Mouse pressed left at (911, 321)
Screenshot: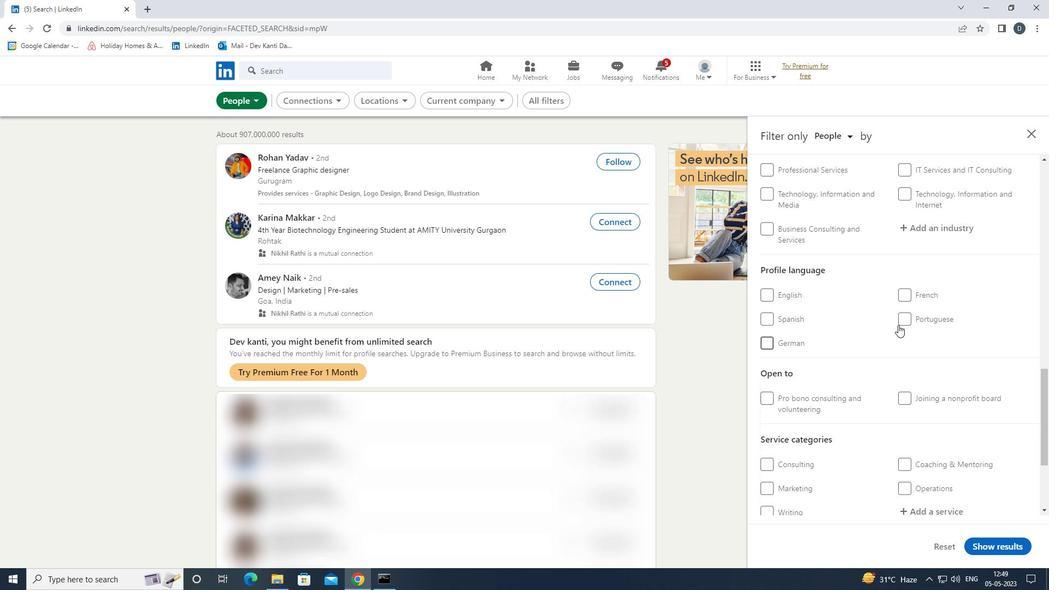 
Action: Mouse scrolled (911, 322) with delta (0, 0)
Screenshot: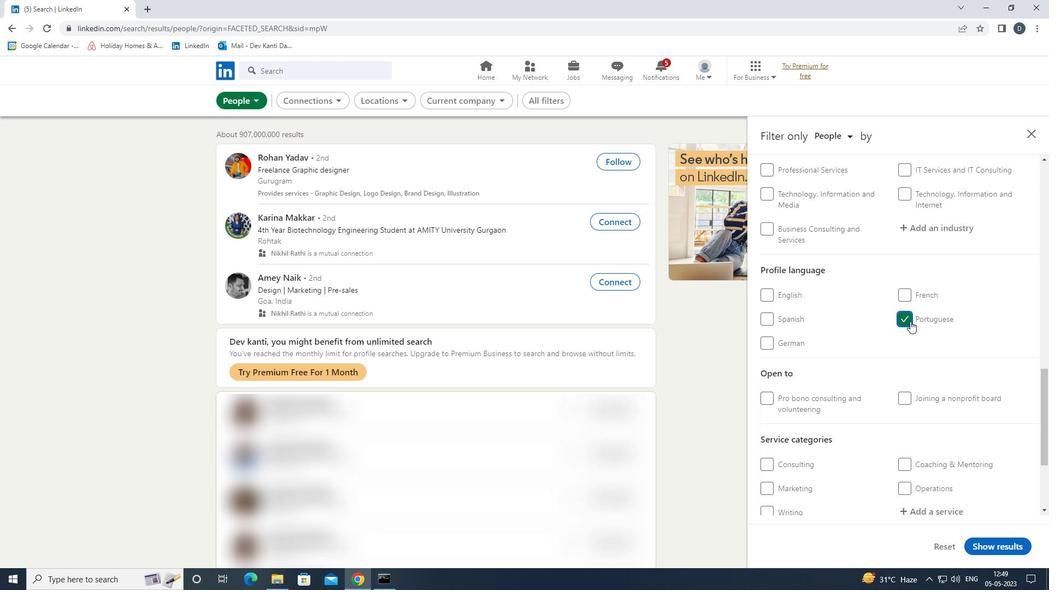 
Action: Mouse scrolled (911, 322) with delta (0, 0)
Screenshot: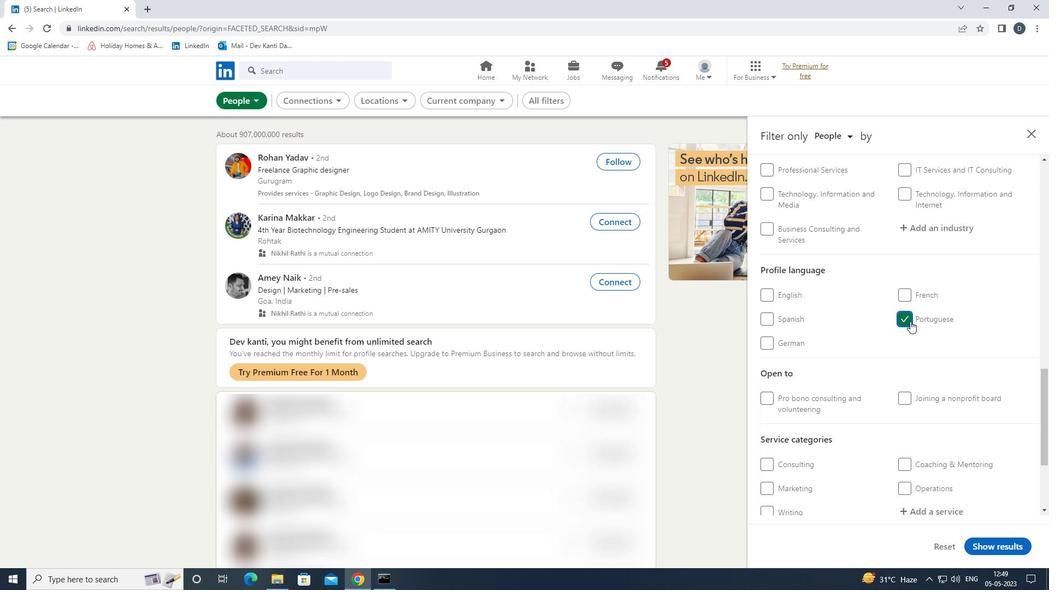 
Action: Mouse scrolled (911, 322) with delta (0, 0)
Screenshot: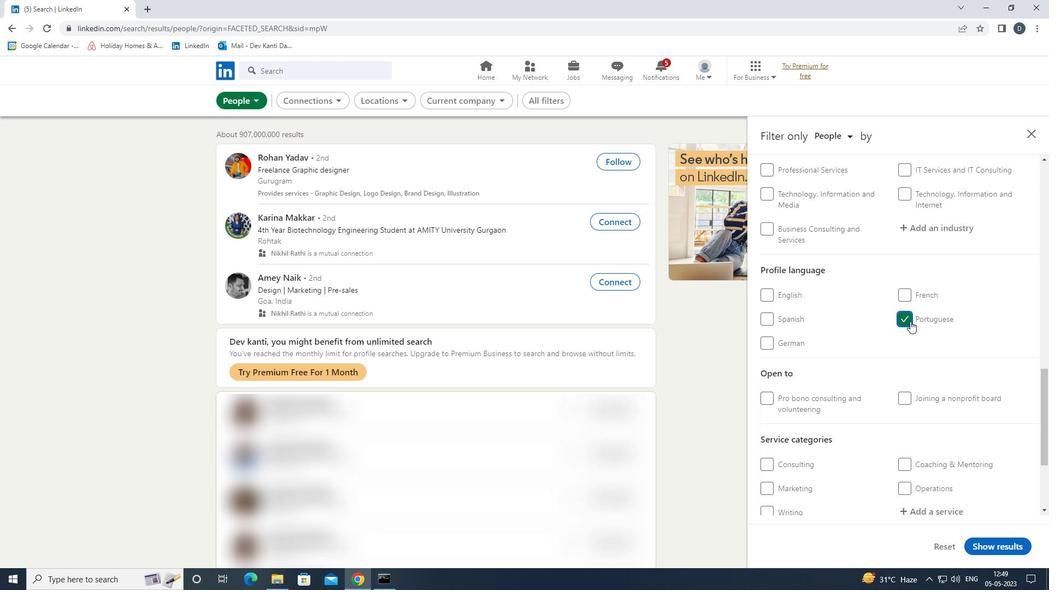 
Action: Mouse scrolled (911, 322) with delta (0, 0)
Screenshot: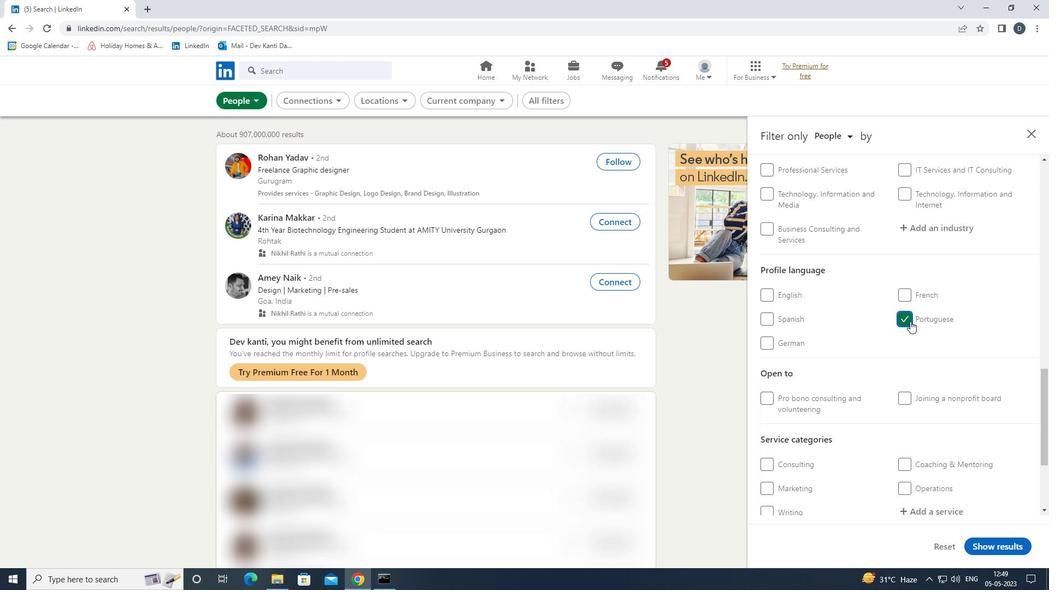 
Action: Mouse scrolled (911, 322) with delta (0, 0)
Screenshot: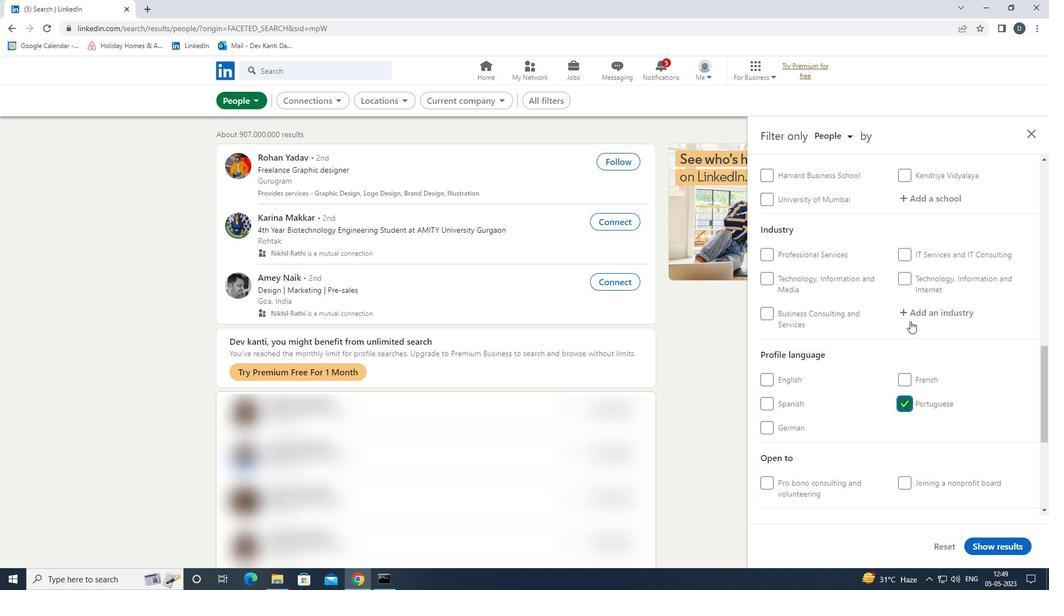 
Action: Mouse scrolled (911, 322) with delta (0, 0)
Screenshot: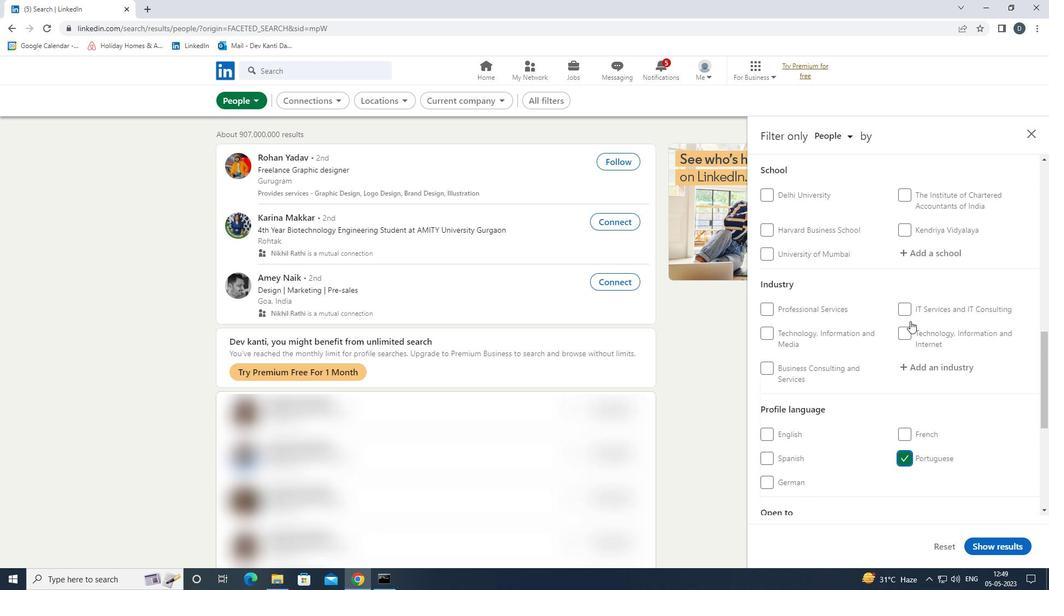 
Action: Mouse moved to (935, 251)
Screenshot: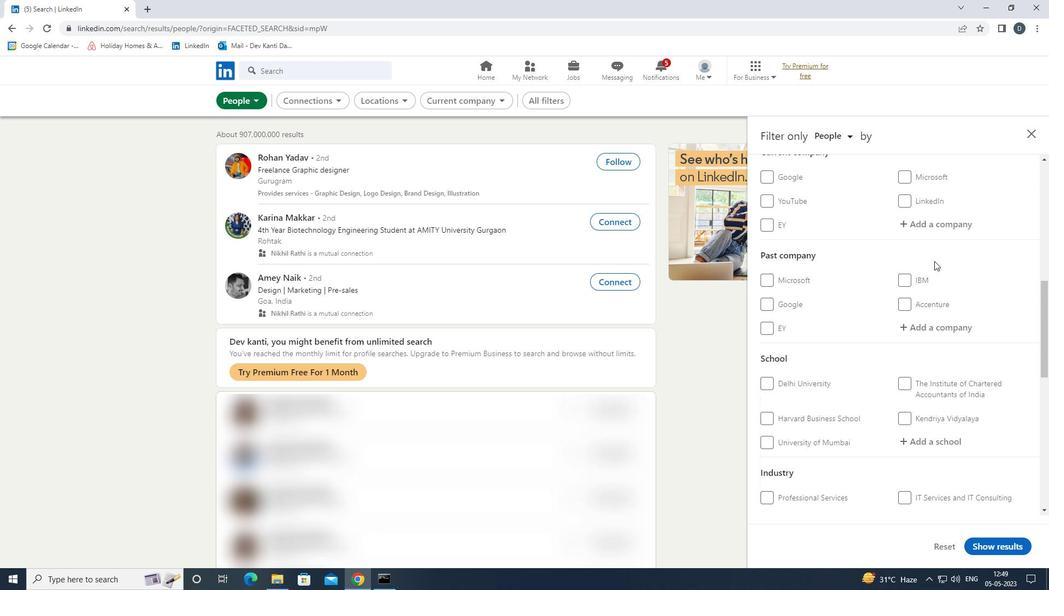 
Action: Mouse scrolled (935, 252) with delta (0, 0)
Screenshot: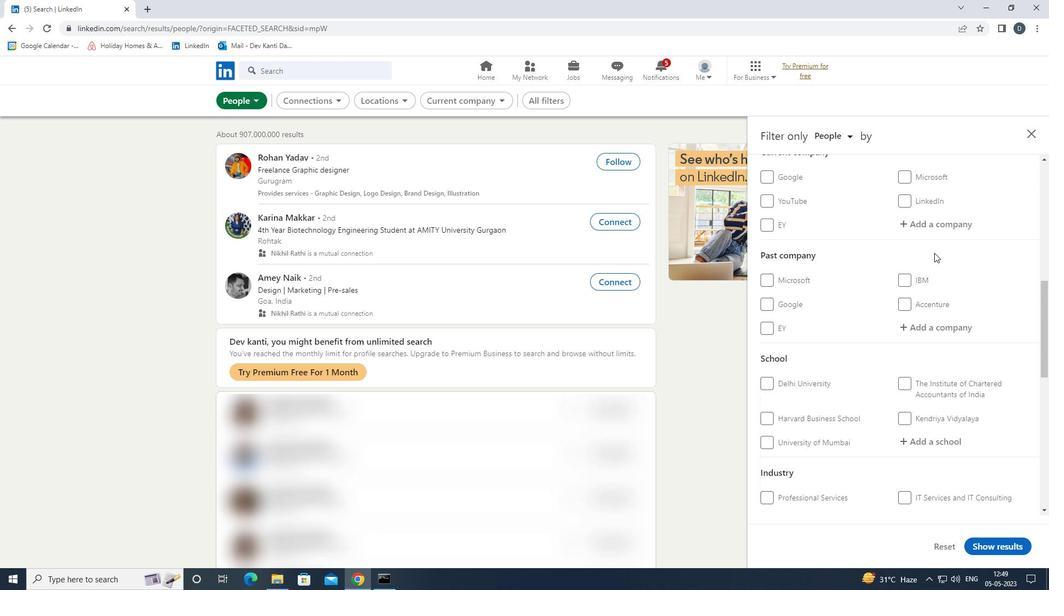 
Action: Mouse moved to (952, 282)
Screenshot: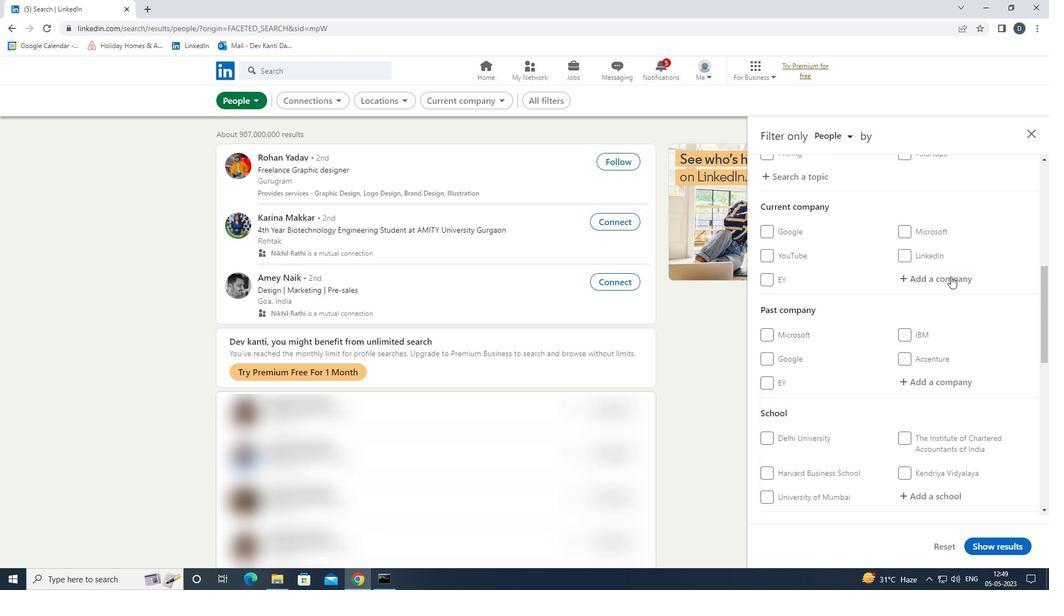 
Action: Mouse pressed left at (952, 282)
Screenshot: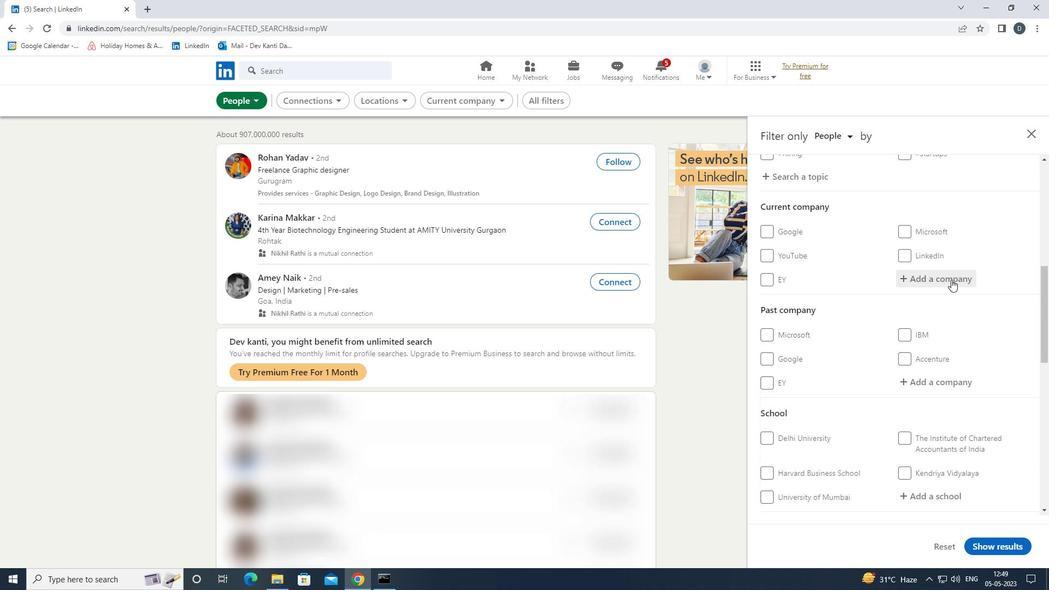 
Action: Mouse moved to (735, 248)
Screenshot: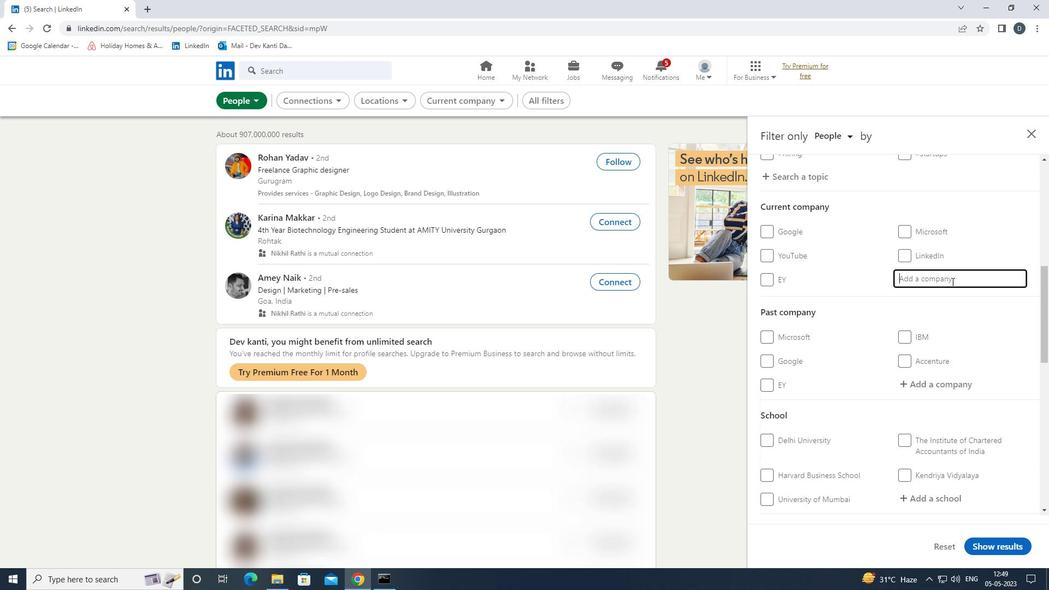 
Action: Key pressed <Key.shift><Key.shift><Key.shift><Key.shift><Key.shift><Key.shift><Key.shift><Key.shift><Key.shift><Key.shift><Key.shift><Key.shift><Key.shift><Key.shift><Key.shift>AKAA<Key.backspace>SA<Key.space><Key.shift>AIR<Key.down><Key.enter>
Screenshot: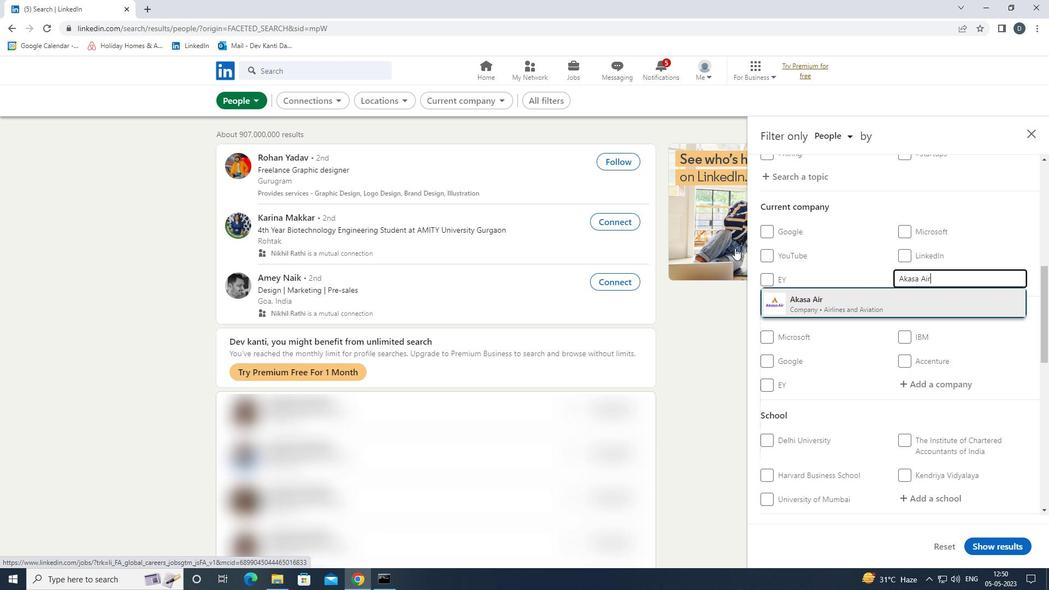 
Action: Mouse moved to (874, 247)
Screenshot: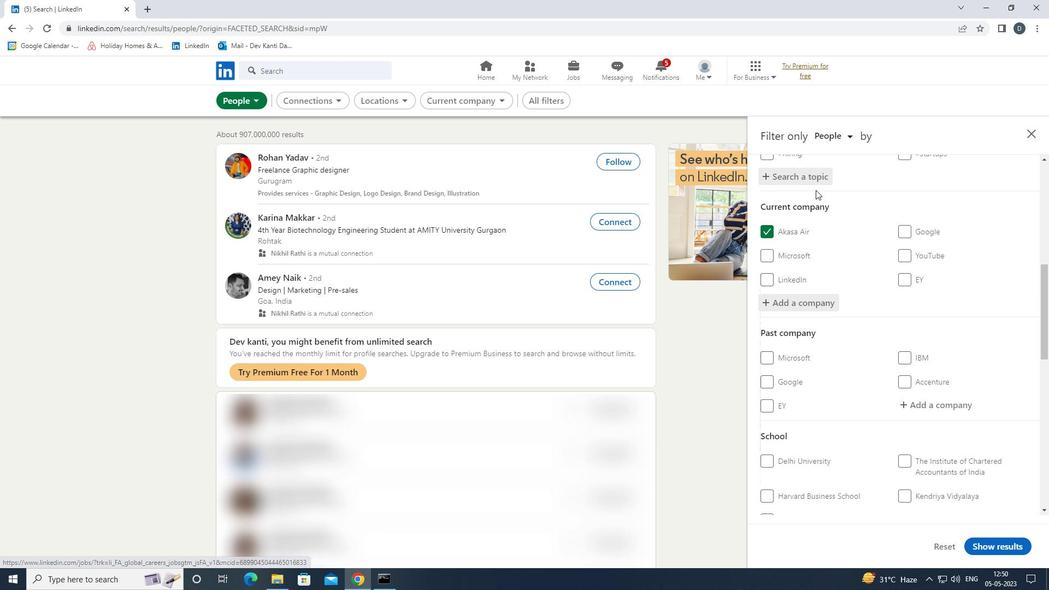 
Action: Mouse scrolled (874, 247) with delta (0, 0)
Screenshot: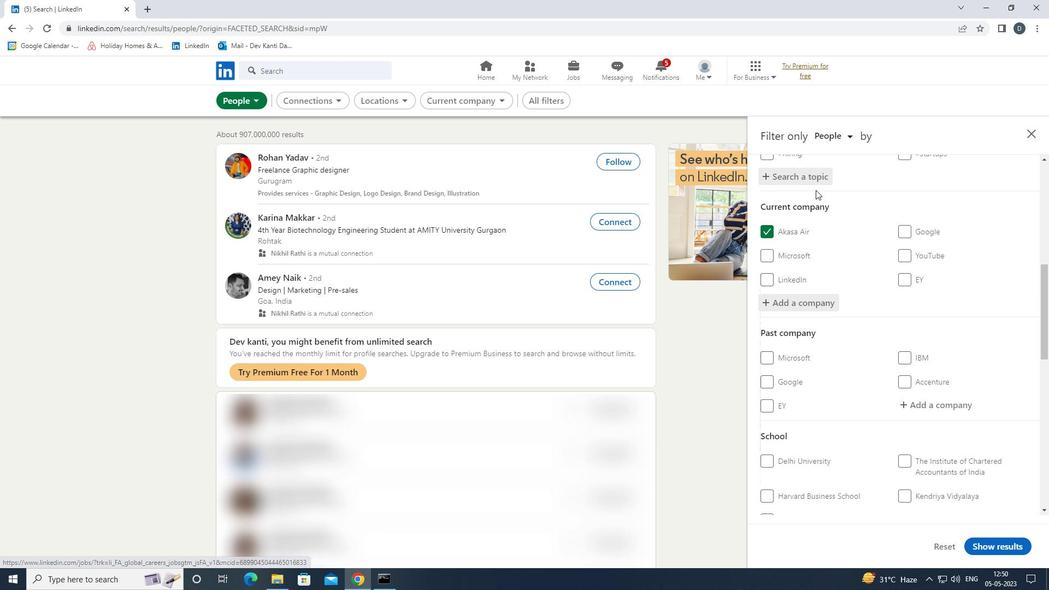 
Action: Mouse moved to (884, 264)
Screenshot: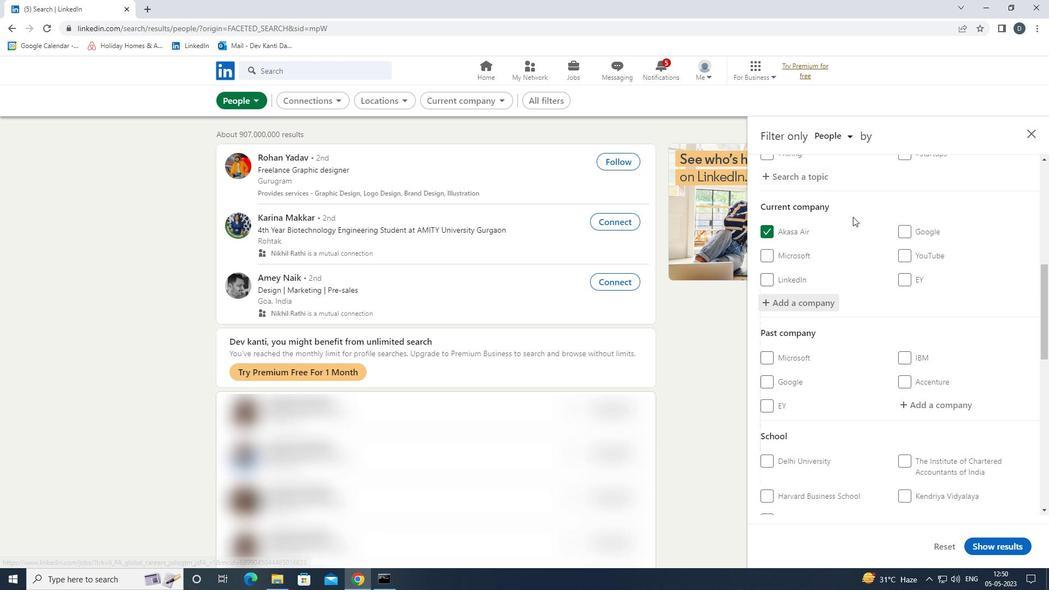 
Action: Mouse scrolled (884, 263) with delta (0, 0)
Screenshot: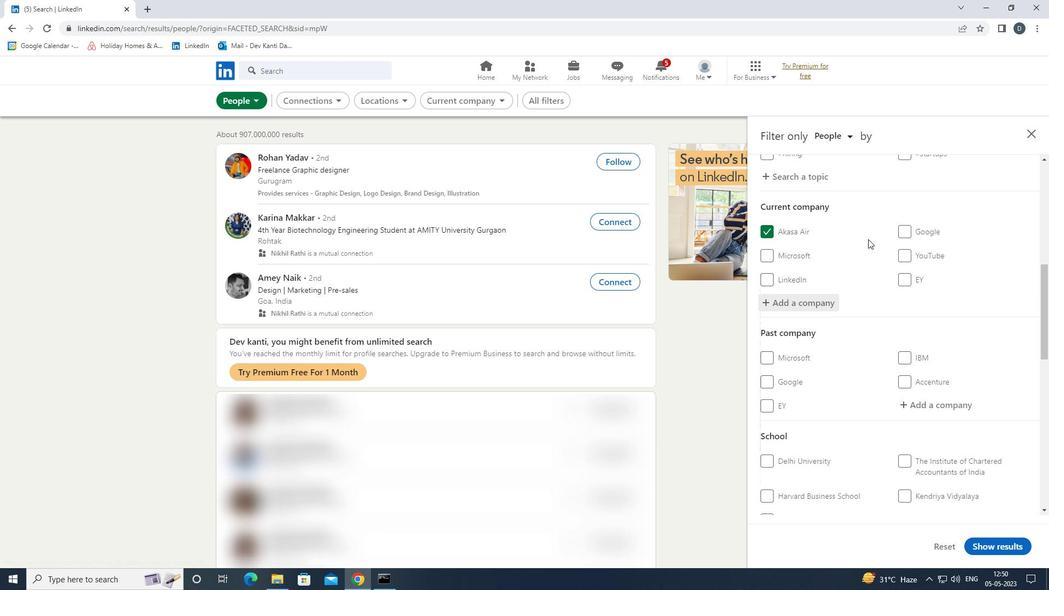 
Action: Mouse moved to (887, 271)
Screenshot: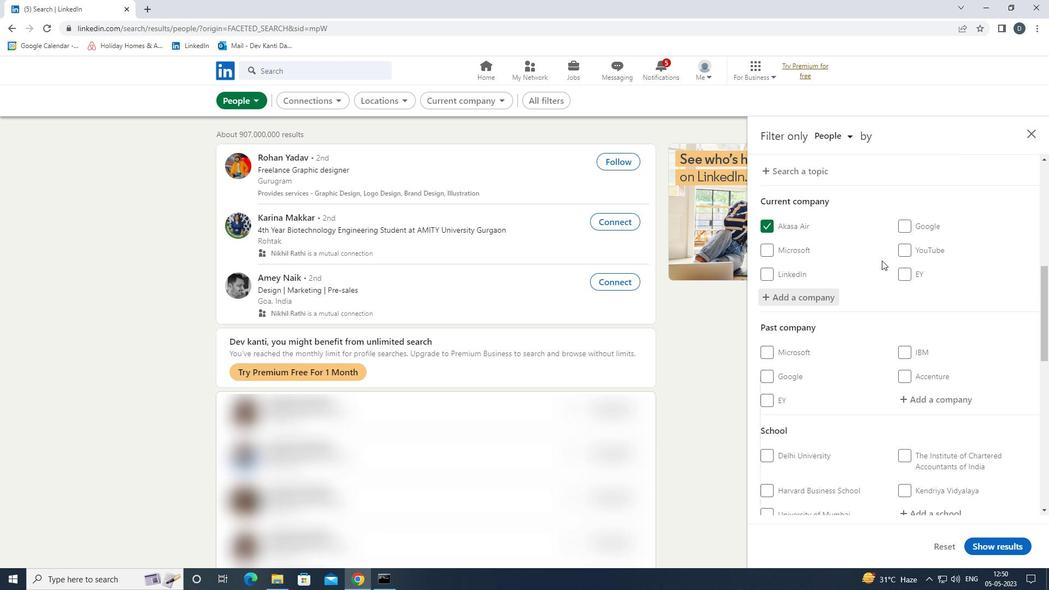 
Action: Mouse scrolled (887, 270) with delta (0, 0)
Screenshot: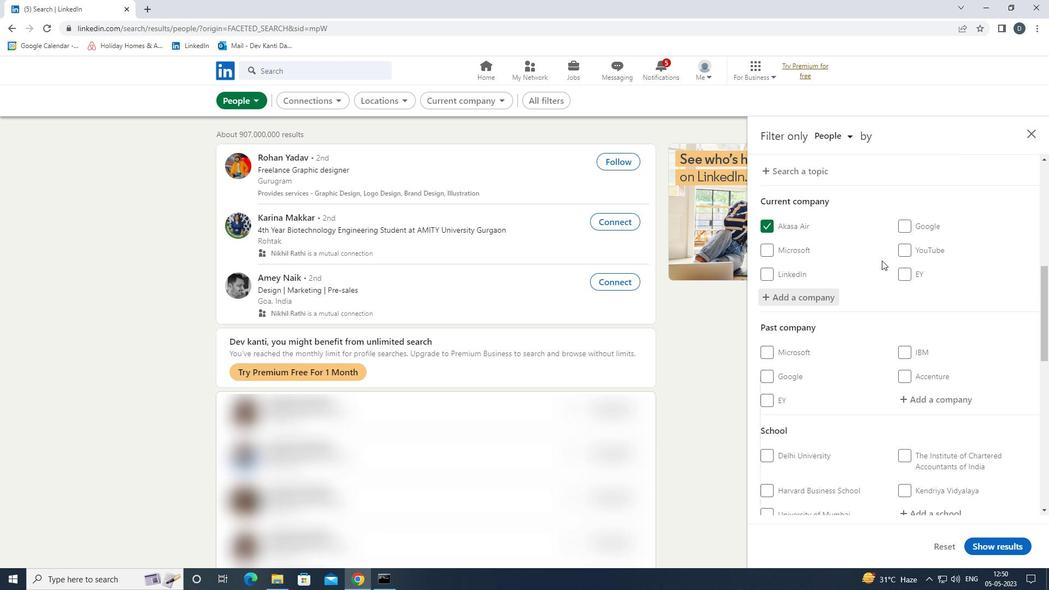 
Action: Mouse moved to (943, 351)
Screenshot: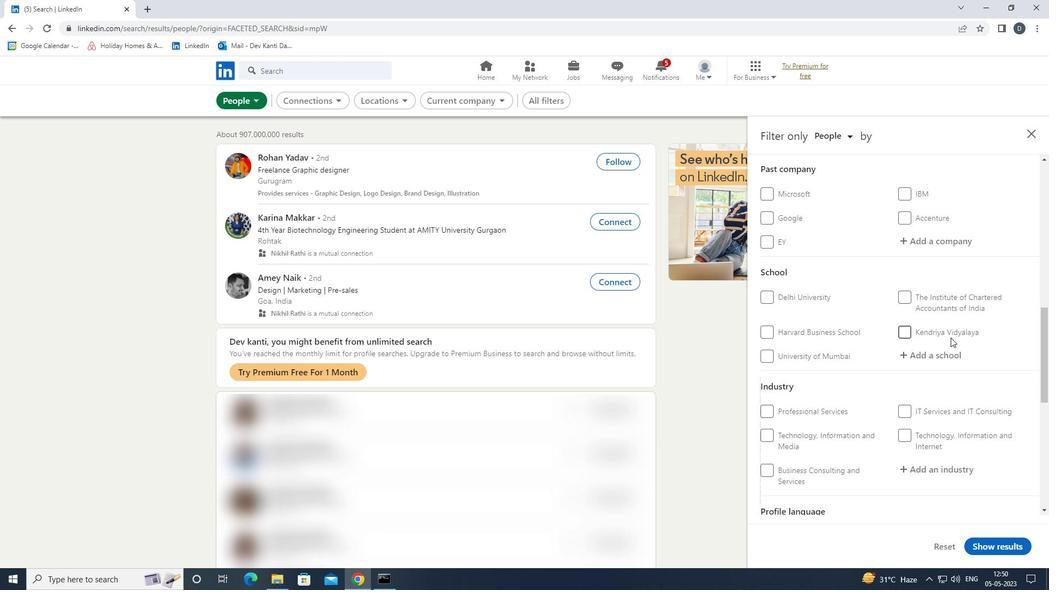 
Action: Mouse pressed left at (943, 351)
Screenshot: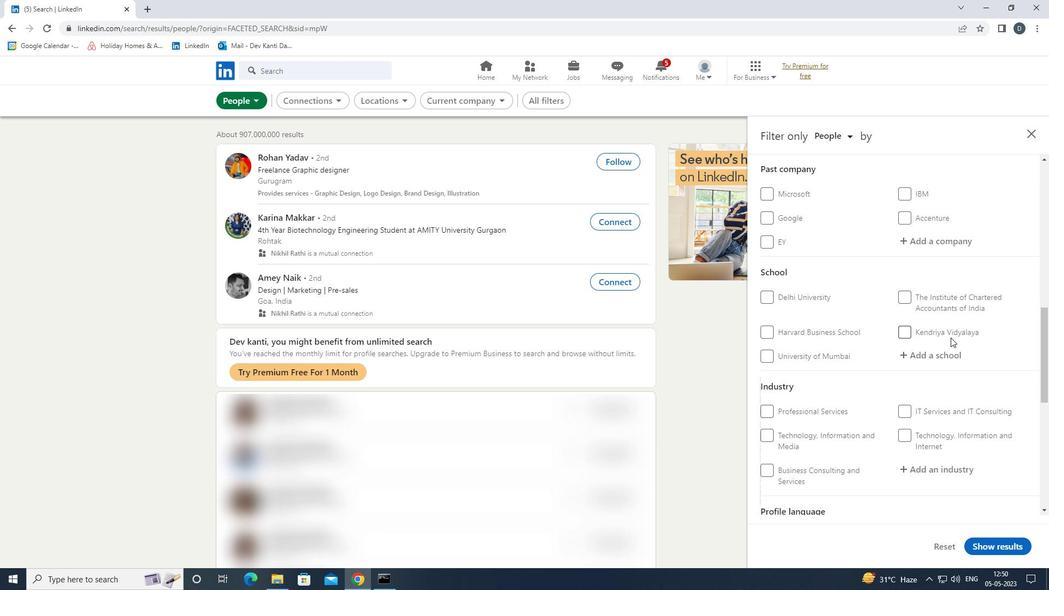 
Action: Mouse moved to (962, 342)
Screenshot: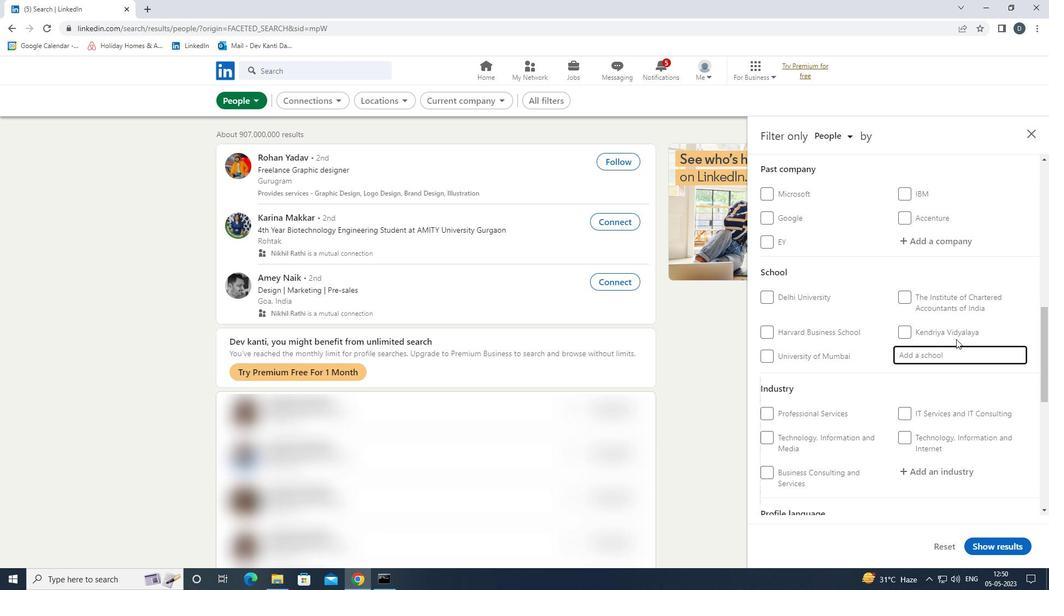 
Action: Key pressed <Key.shift><Key.shift>PSG<Key.space><Key.shift>COLLEGE<Key.space>OF<Key.space><Key.shift>ARTS<Key.down><Key.enter>
Screenshot: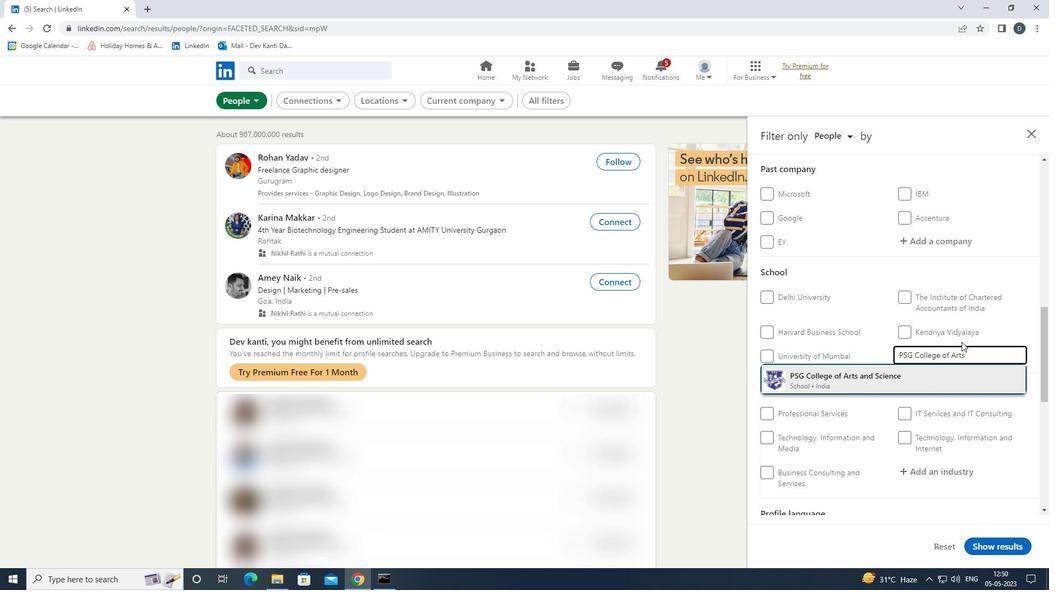 
Action: Mouse scrolled (962, 341) with delta (0, 0)
Screenshot: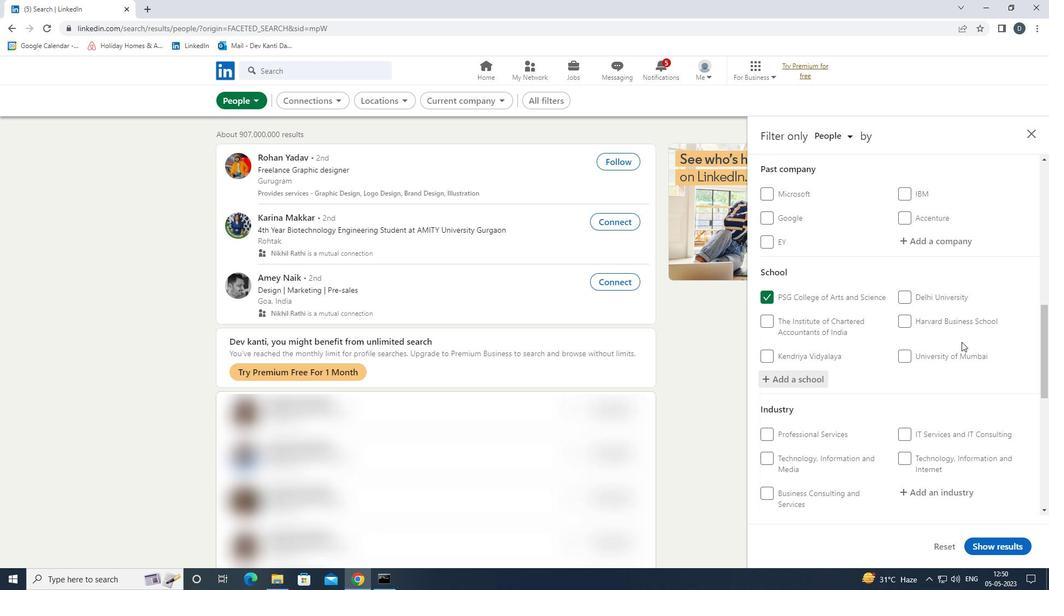 
Action: Mouse scrolled (962, 341) with delta (0, 0)
Screenshot: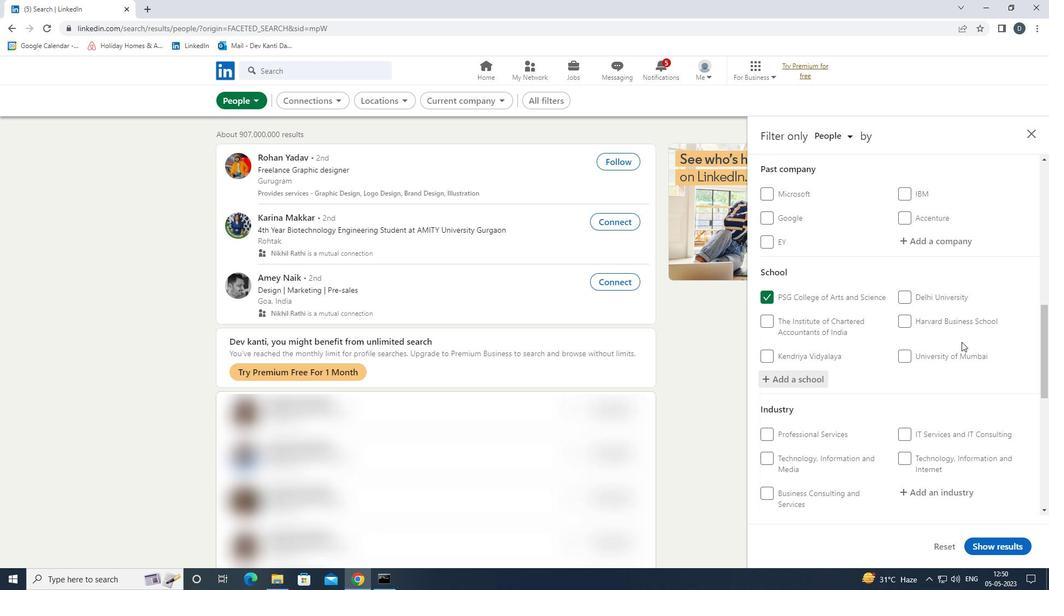
Action: Mouse moved to (962, 345)
Screenshot: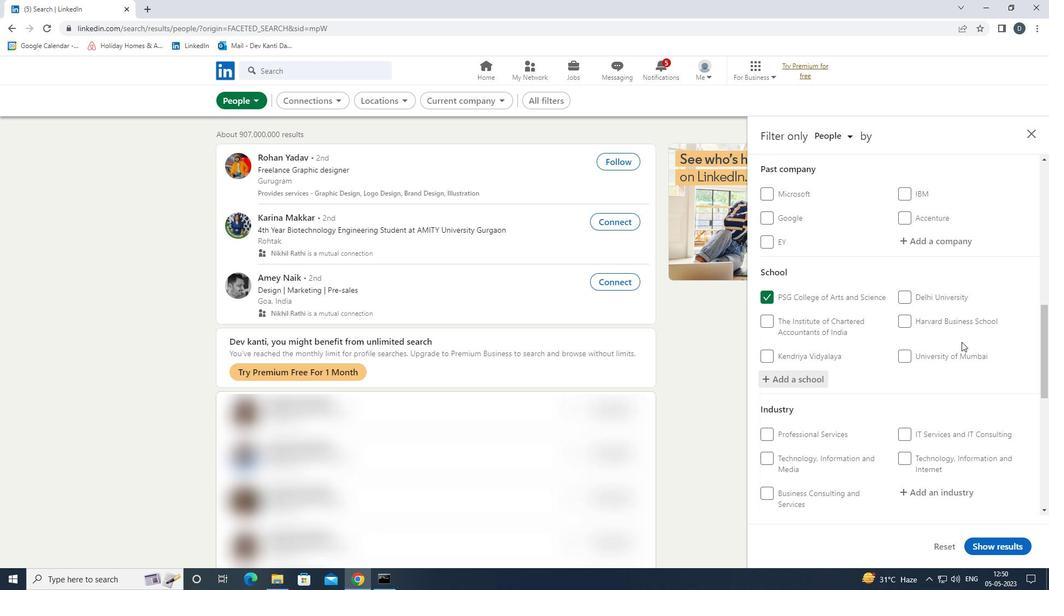 
Action: Mouse scrolled (962, 345) with delta (0, 0)
Screenshot: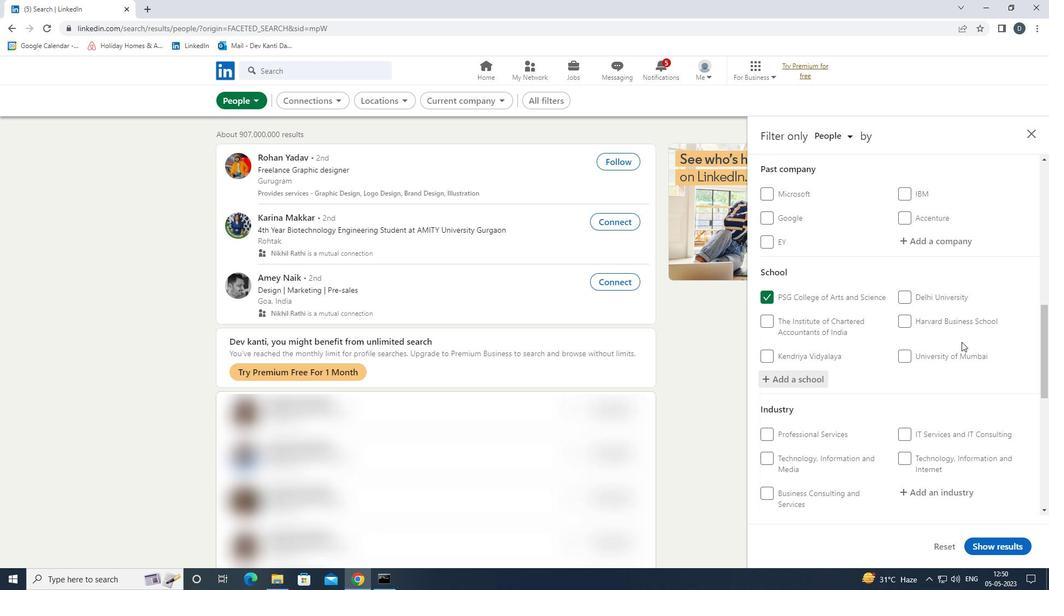 
Action: Mouse moved to (958, 334)
Screenshot: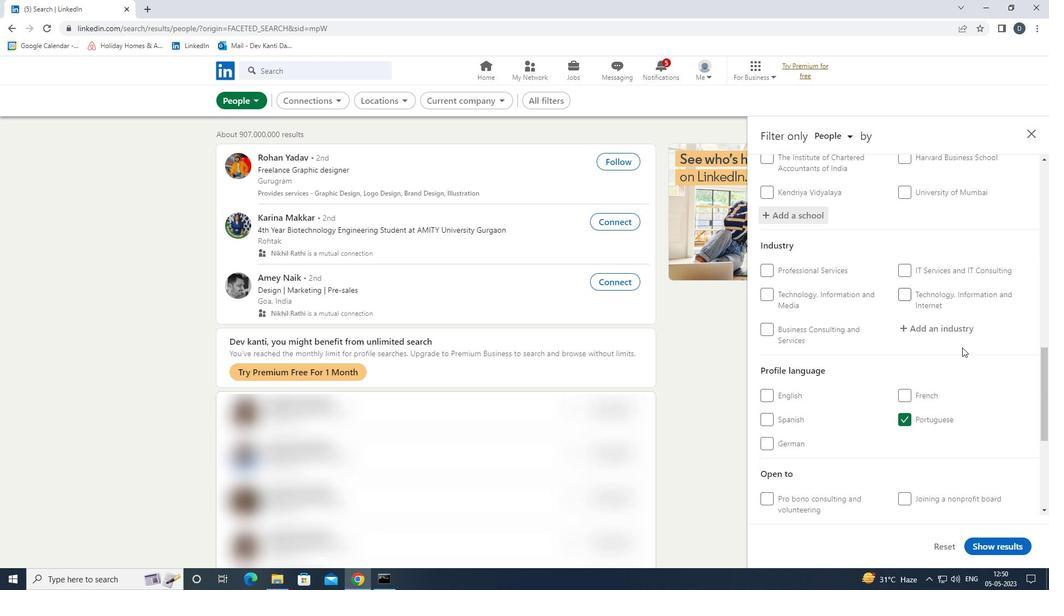 
Action: Mouse pressed left at (958, 334)
Screenshot: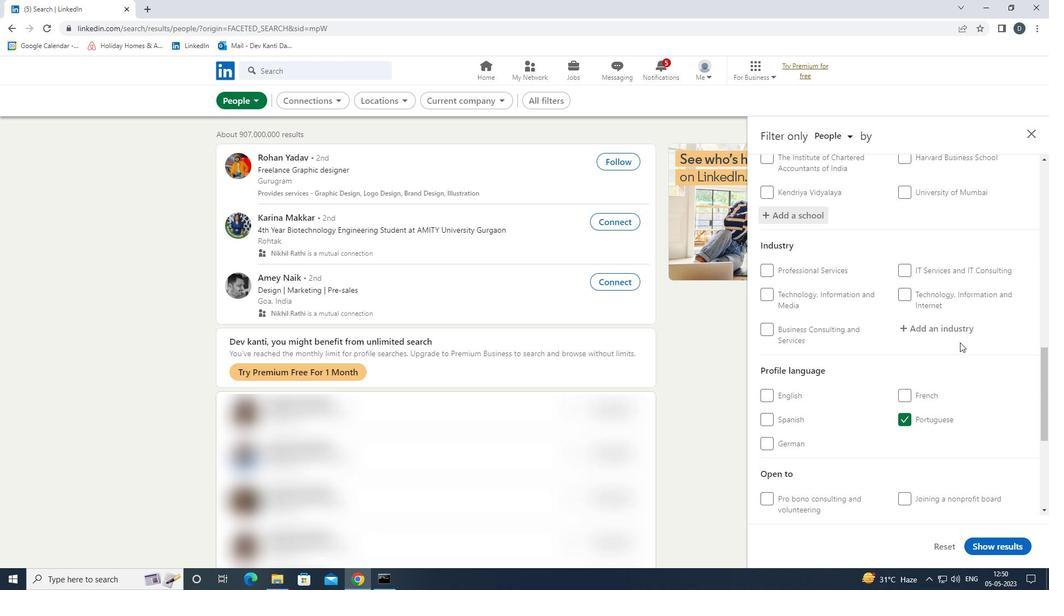 
Action: Key pressed <Key.shift><Key.shift><Key.shift><Key.shift><Key.shift><Key.shift><Key.shift><Key.shift><Key.shift><Key.shift><Key.shift>CATER<Key.down><Key.enter>
Screenshot: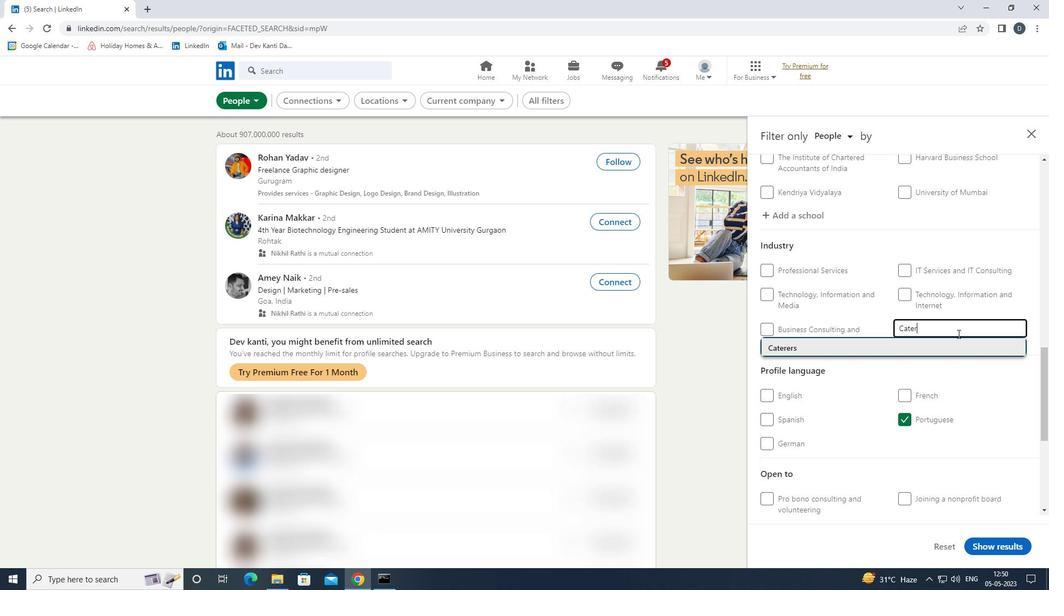 
Action: Mouse moved to (958, 333)
Screenshot: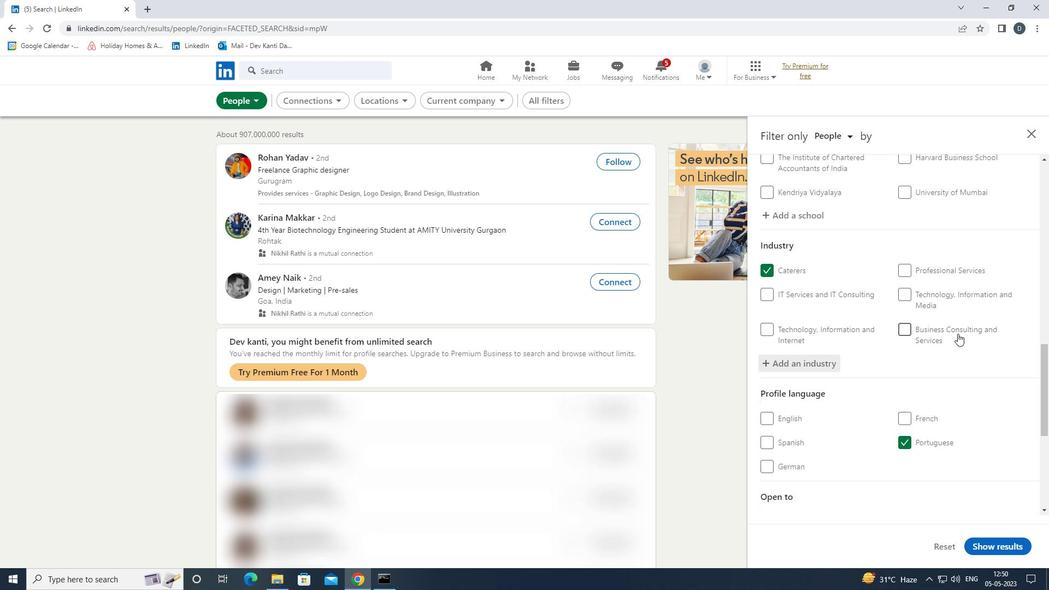 
Action: Mouse scrolled (958, 333) with delta (0, 0)
Screenshot: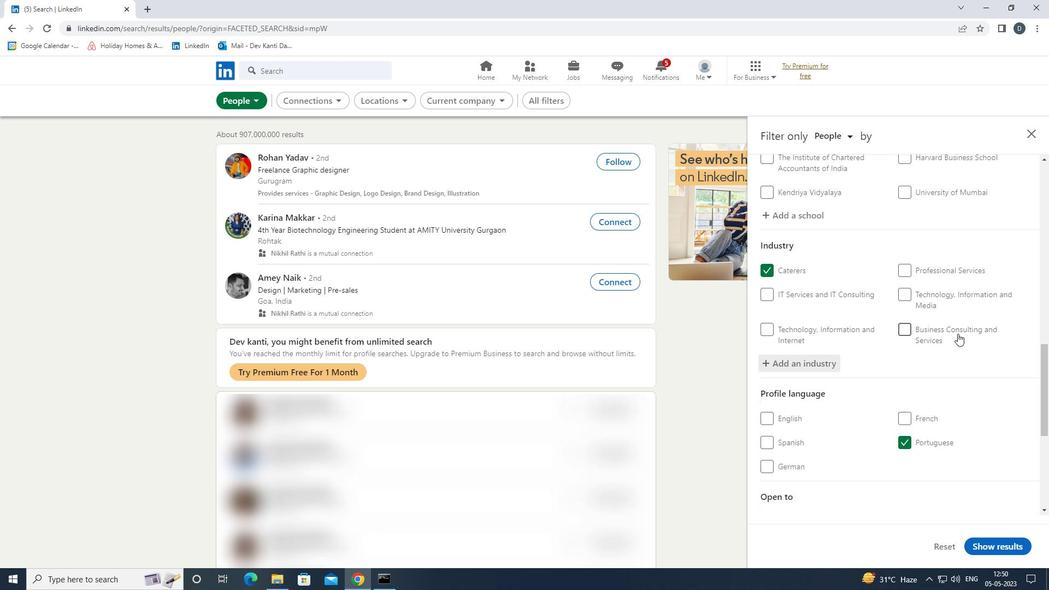 
Action: Mouse scrolled (958, 333) with delta (0, 0)
Screenshot: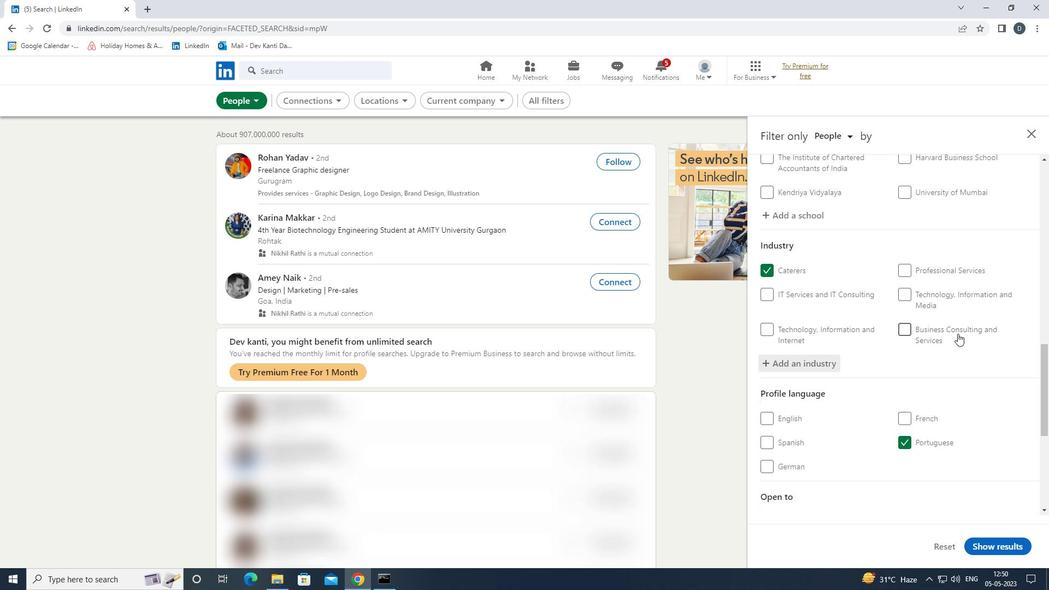
Action: Mouse scrolled (958, 333) with delta (0, 0)
Screenshot: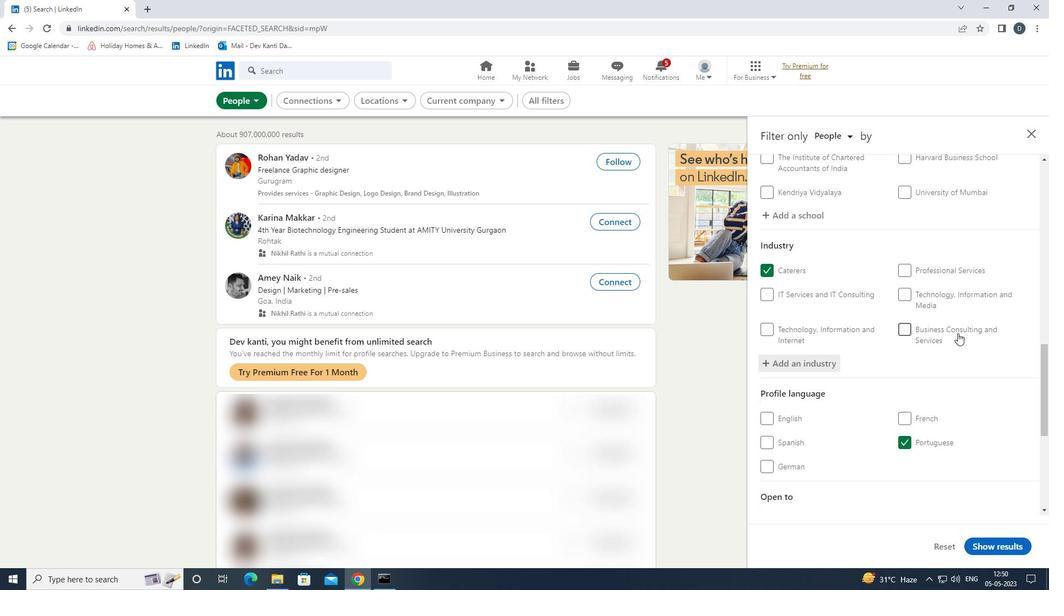 
Action: Mouse moved to (958, 335)
Screenshot: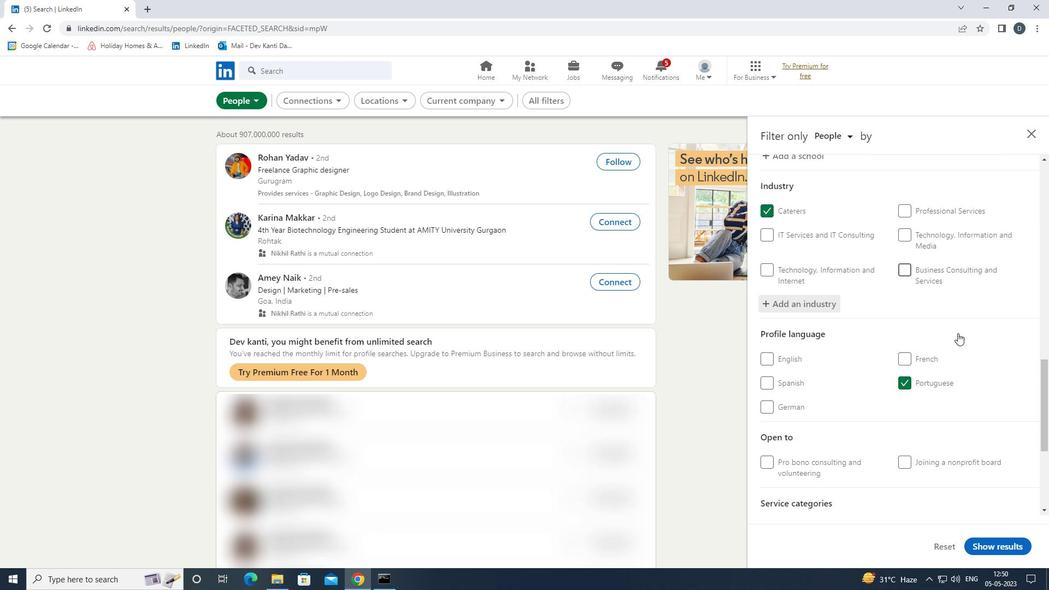 
Action: Mouse scrolled (958, 334) with delta (0, 0)
Screenshot: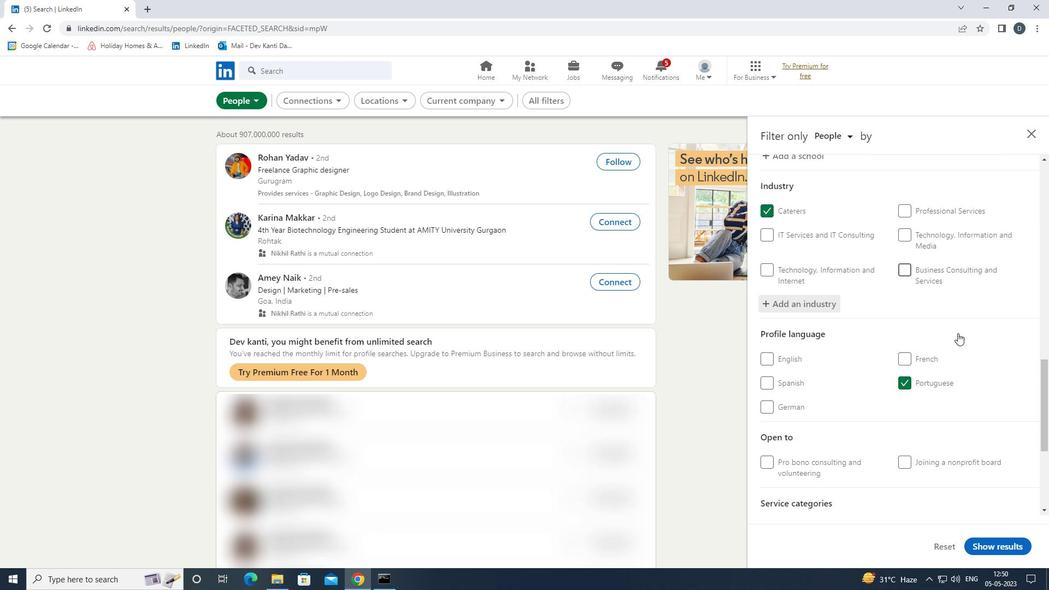 
Action: Mouse moved to (955, 355)
Screenshot: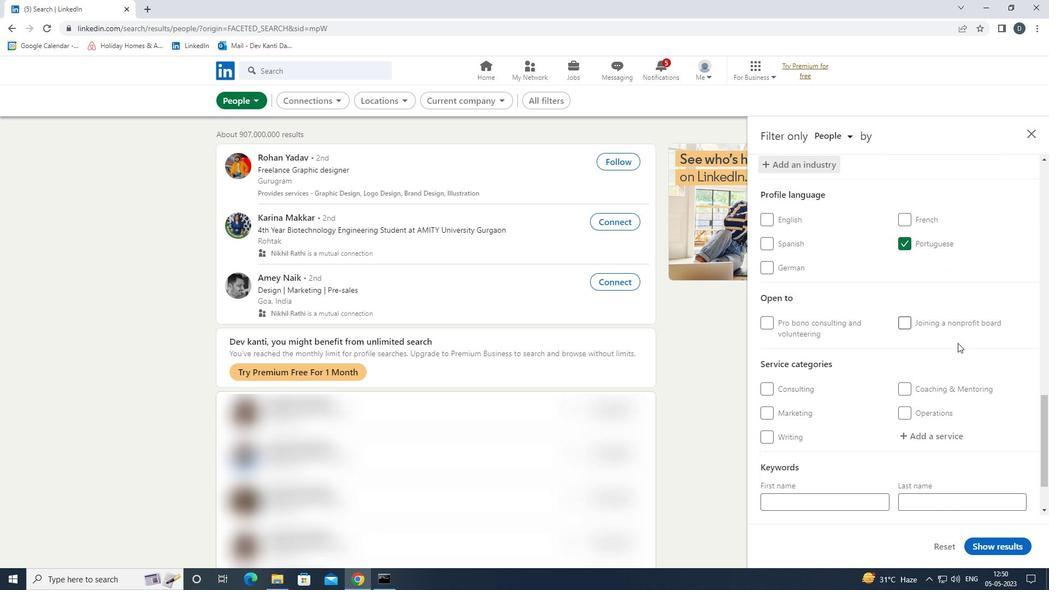 
Action: Mouse scrolled (955, 354) with delta (0, 0)
Screenshot: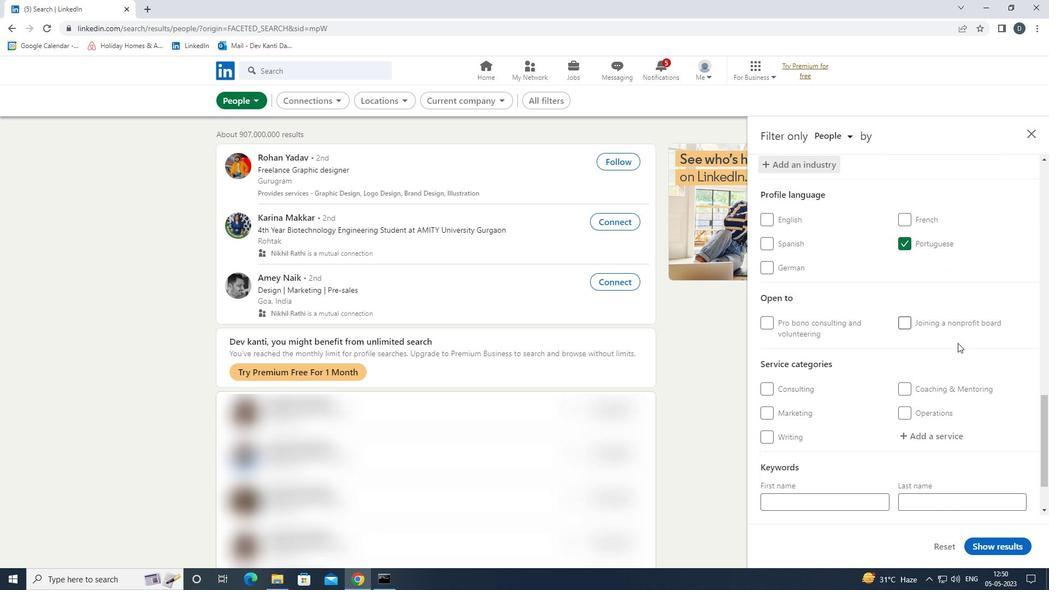 
Action: Mouse moved to (943, 362)
Screenshot: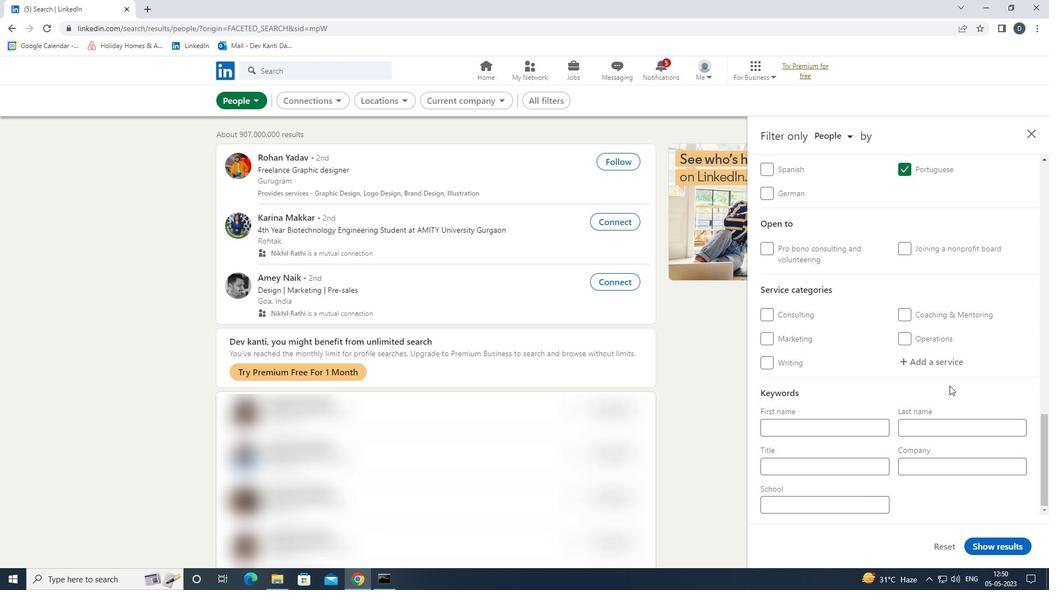 
Action: Mouse pressed left at (943, 362)
Screenshot: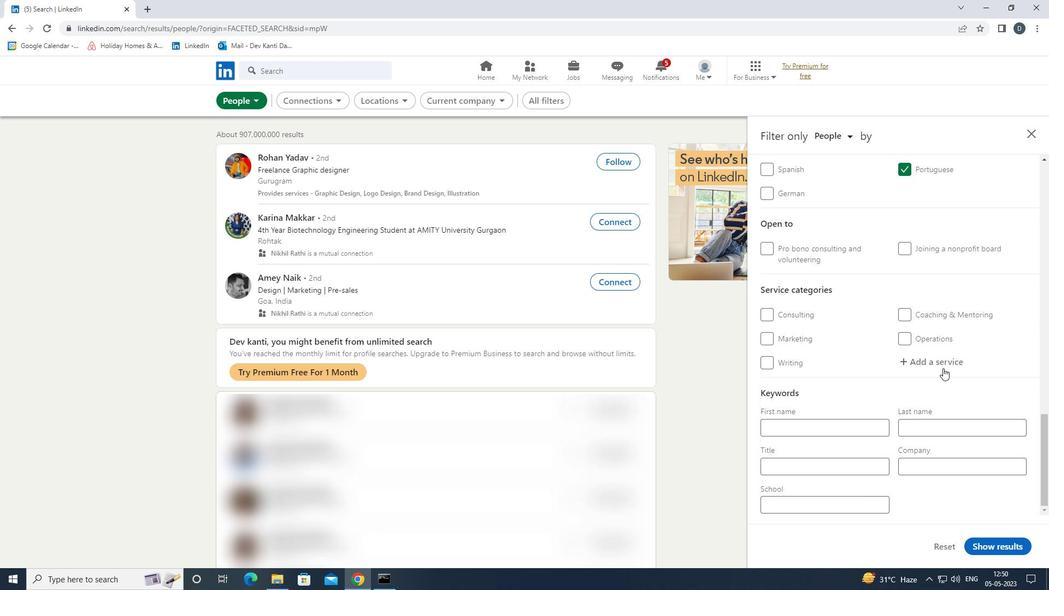
Action: Key pressed <Key.shift><Key.shift><Key.shift><Key.shift>WORDP<Key.backspace><Key.shift_r>PRESS<Key.right><Key.down><Key.enter>
Screenshot: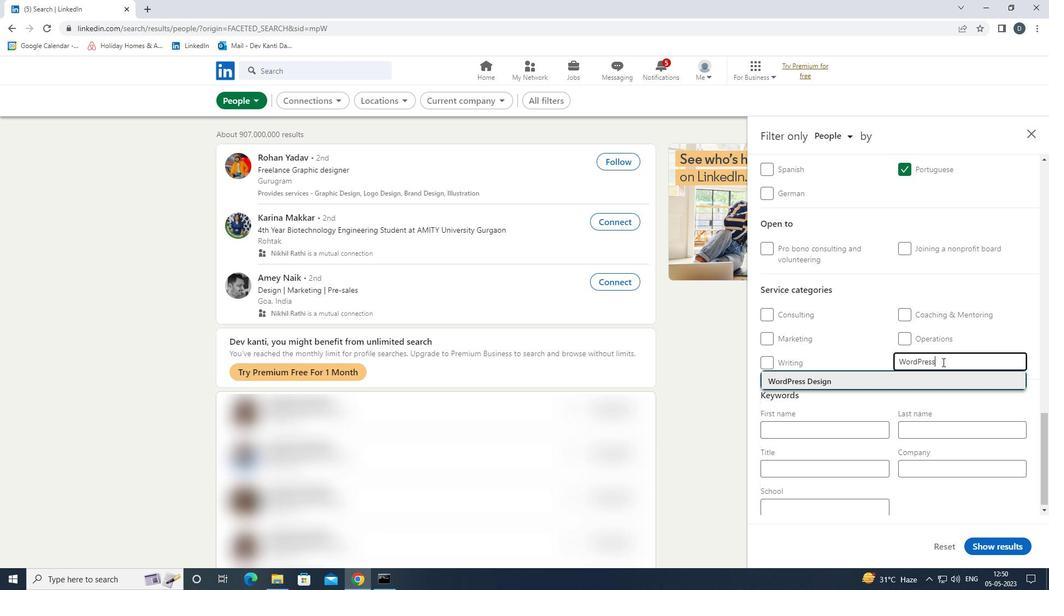 
Action: Mouse moved to (938, 361)
Screenshot: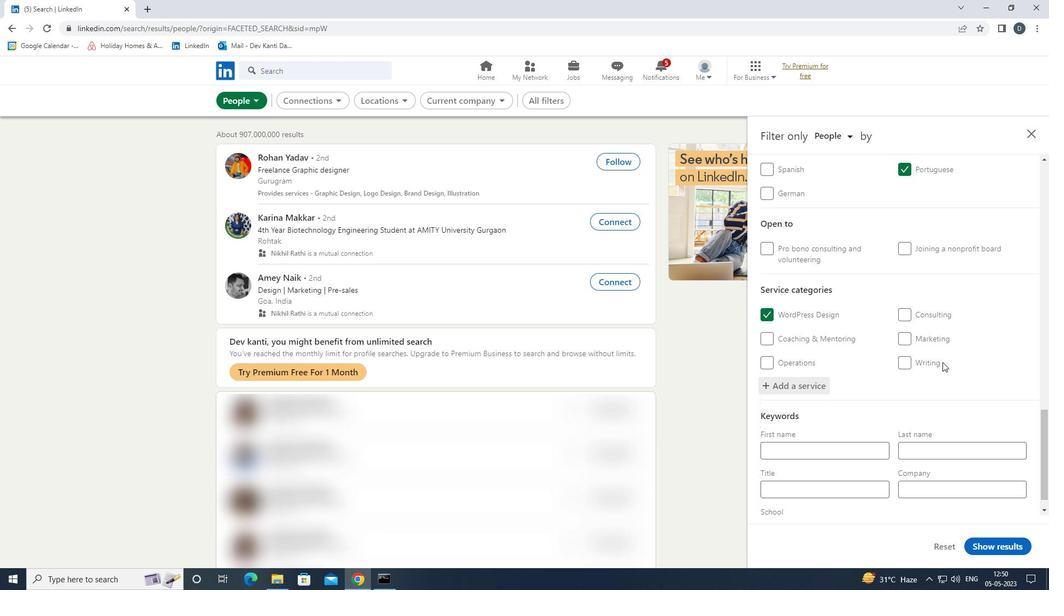 
Action: Mouse scrolled (938, 360) with delta (0, 0)
Screenshot: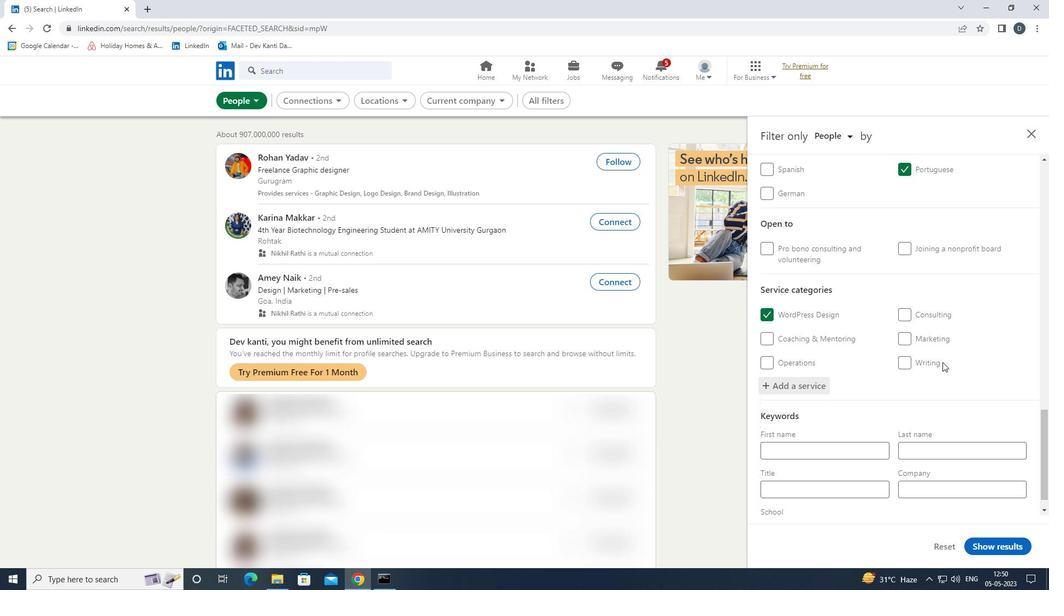 
Action: Mouse moved to (938, 361)
Screenshot: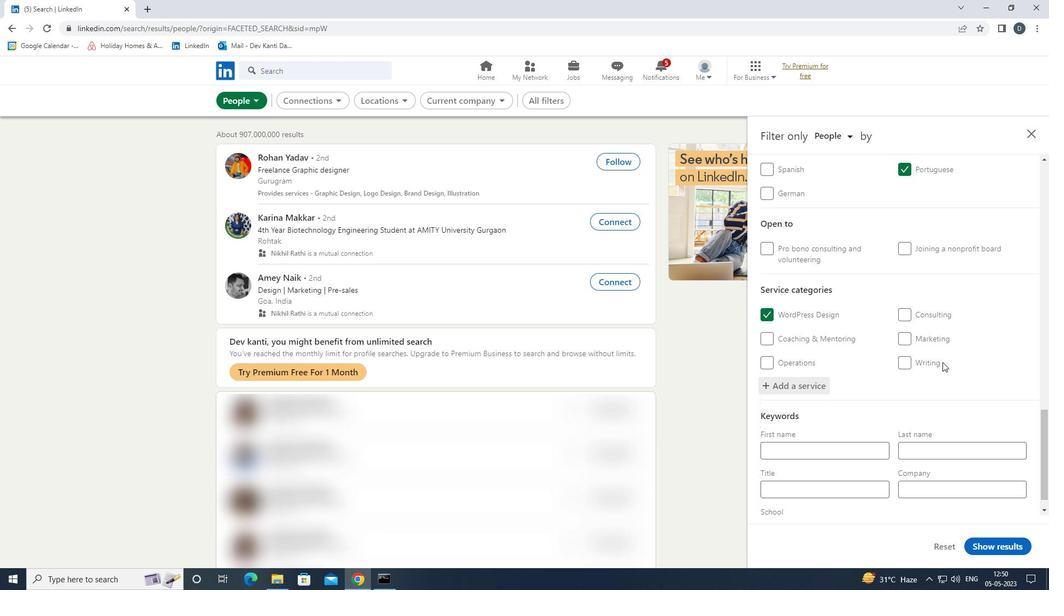 
Action: Mouse scrolled (938, 360) with delta (0, 0)
Screenshot: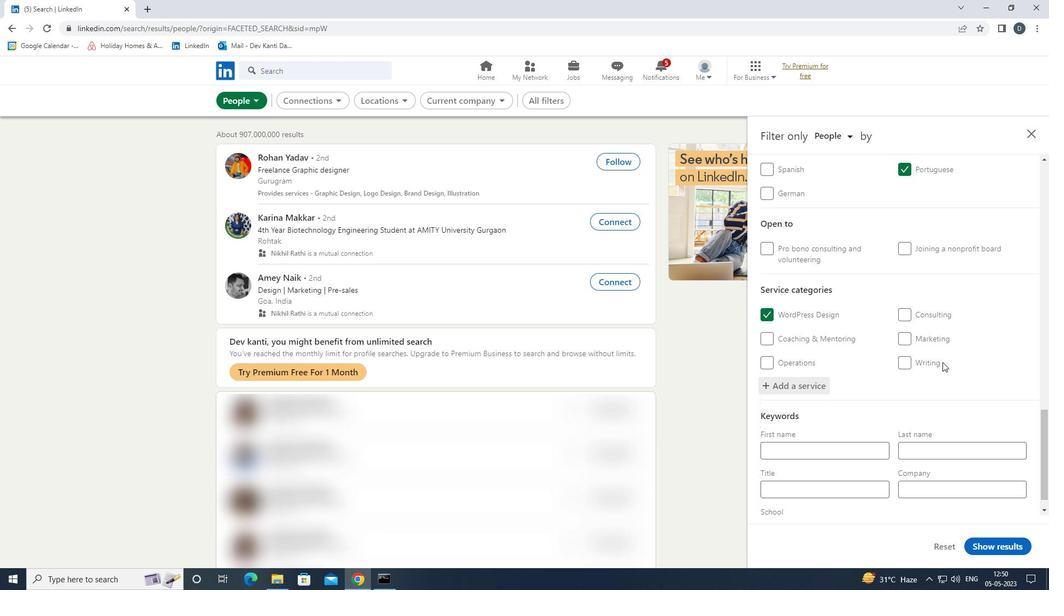 
Action: Mouse moved to (866, 459)
Screenshot: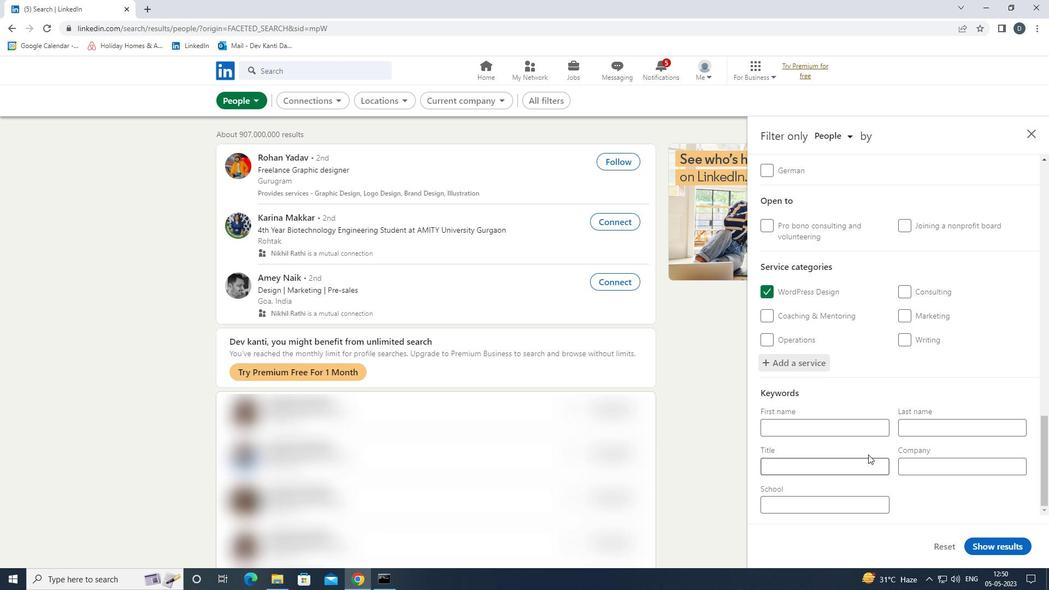 
Action: Mouse pressed left at (866, 459)
Screenshot: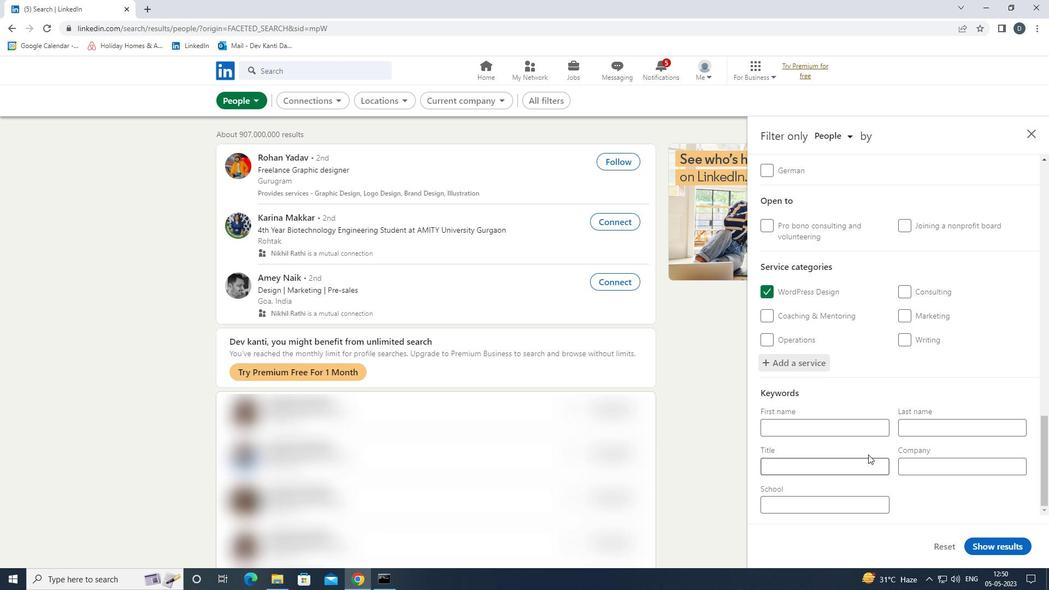 
Action: Mouse moved to (866, 459)
Screenshot: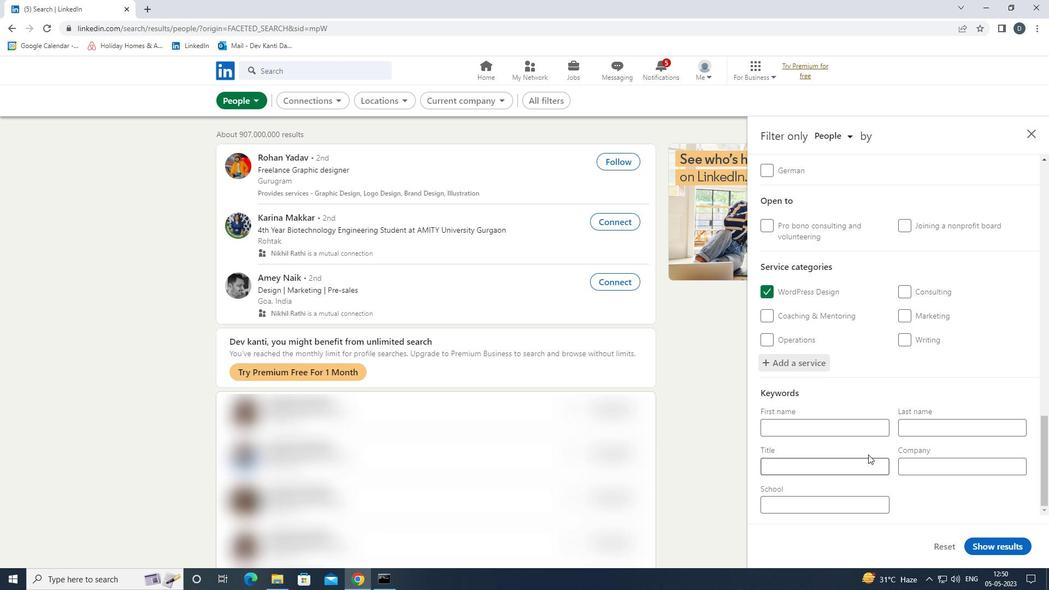
Action: Key pressed <Key.shift>ACCOUNT<Key.space><Key.shift><Key.shift><Key.shift><Key.shift><Key.shift><Key.shift><Key.shift>MANAGER
Screenshot: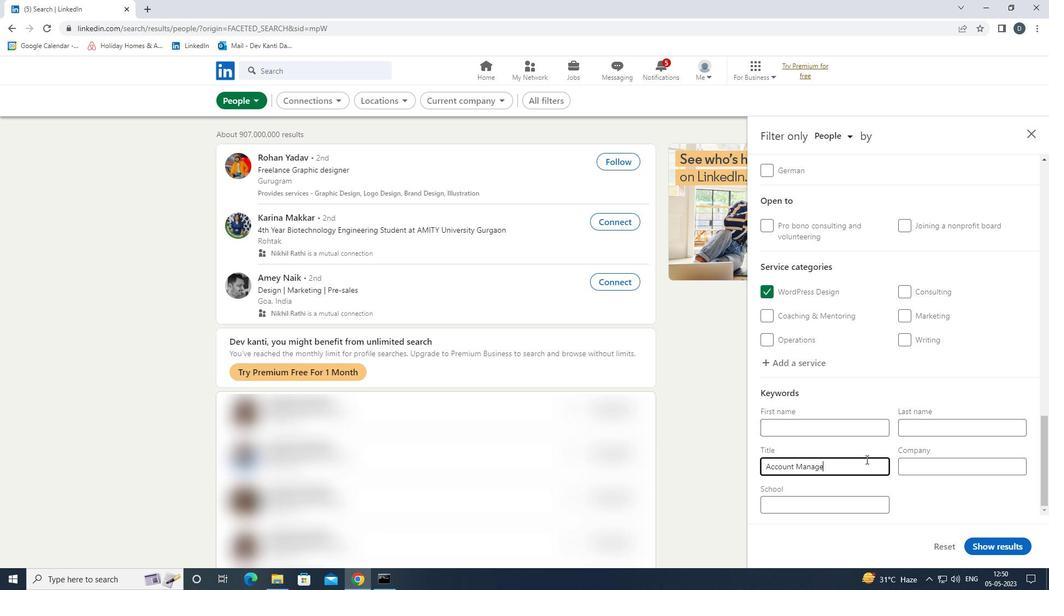 
Action: Mouse moved to (1007, 543)
Screenshot: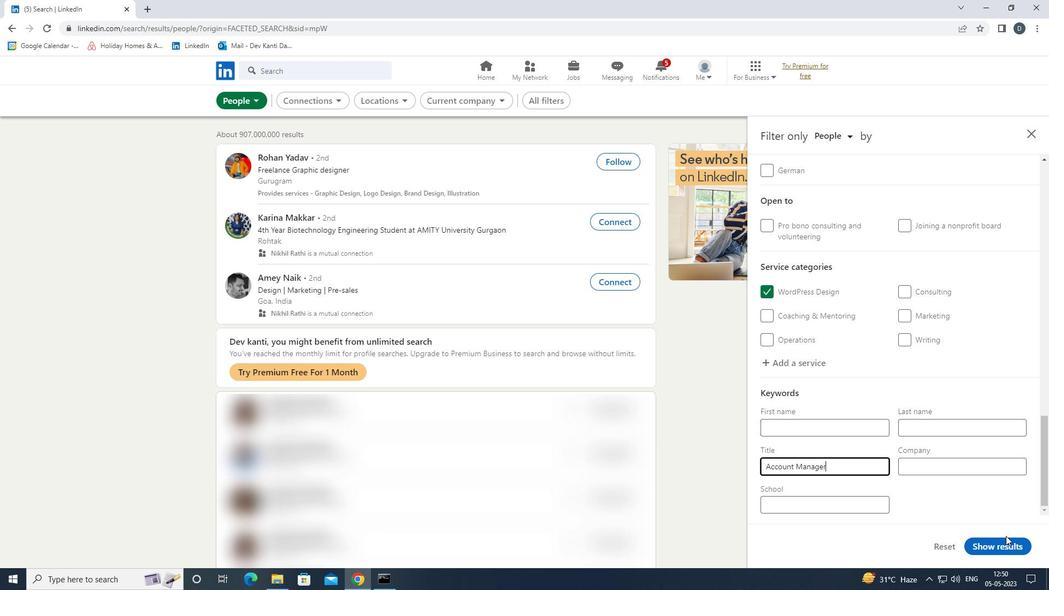 
Action: Mouse pressed left at (1007, 543)
Screenshot: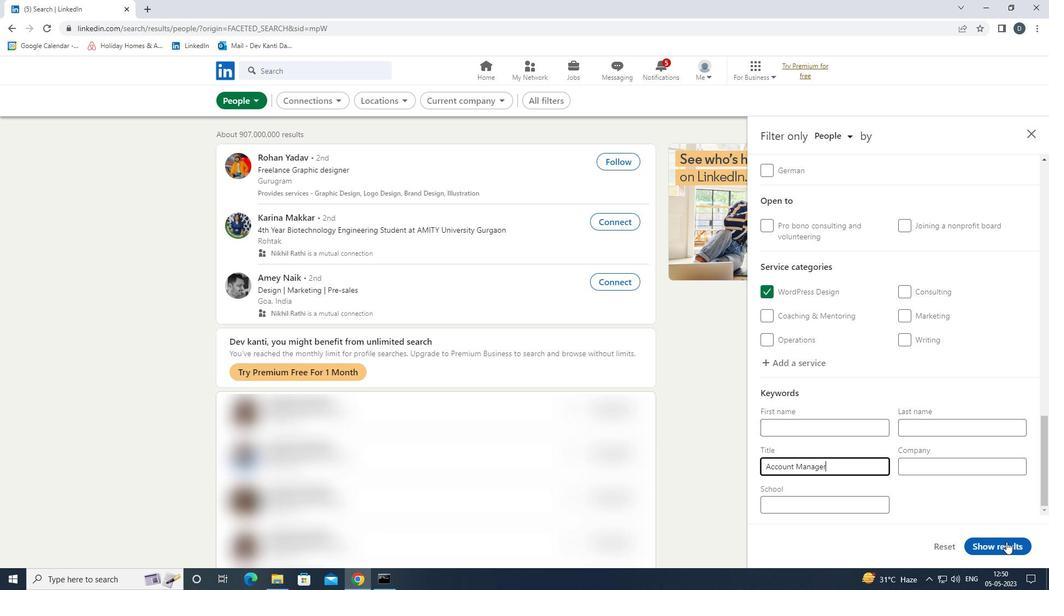 
Action: Mouse moved to (987, 479)
Screenshot: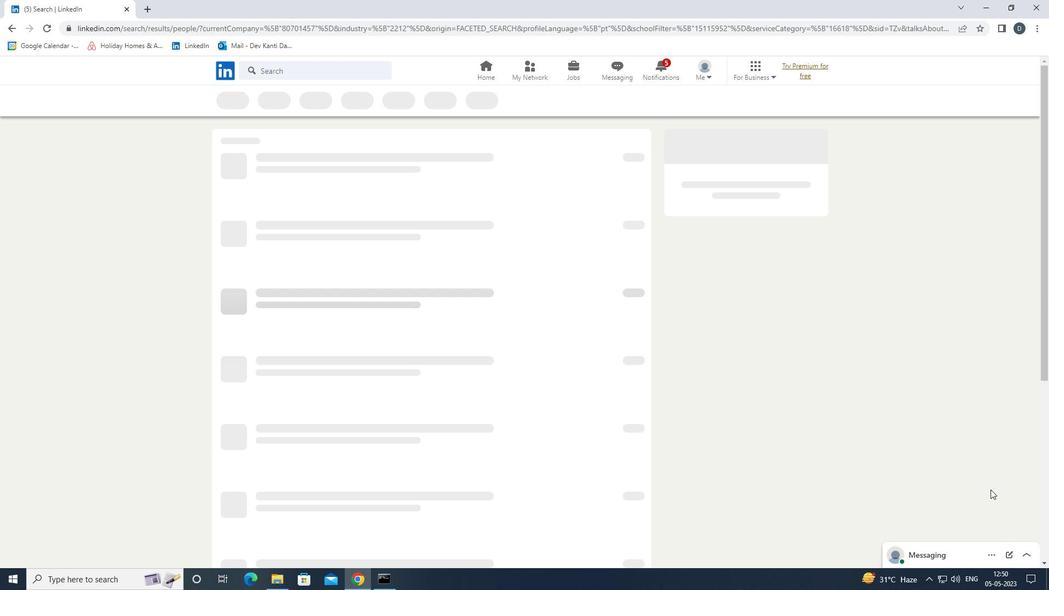 
